 Task: Search one way flight ticket for 3 adults, 3 children in business from Belleville: Midamerica St. Louis Airport/scott Air Force Base to Jackson: Jackson Hole Airport on 5-2-2023. Choice of flights is Southwest. Number of bags: 1 checked bag. Price is upto 94000. Outbound departure time preference is 13:30.
Action: Mouse moved to (246, 311)
Screenshot: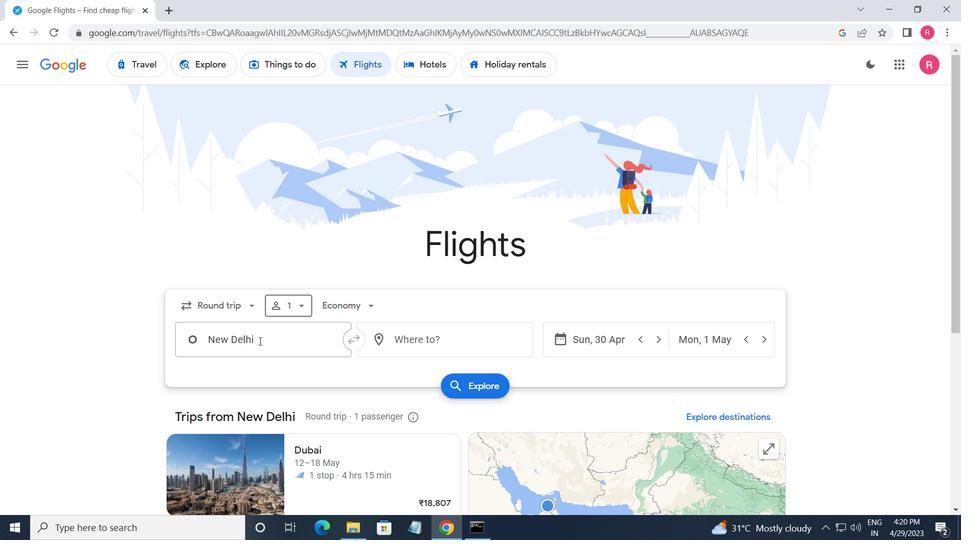 
Action: Mouse pressed left at (246, 311)
Screenshot: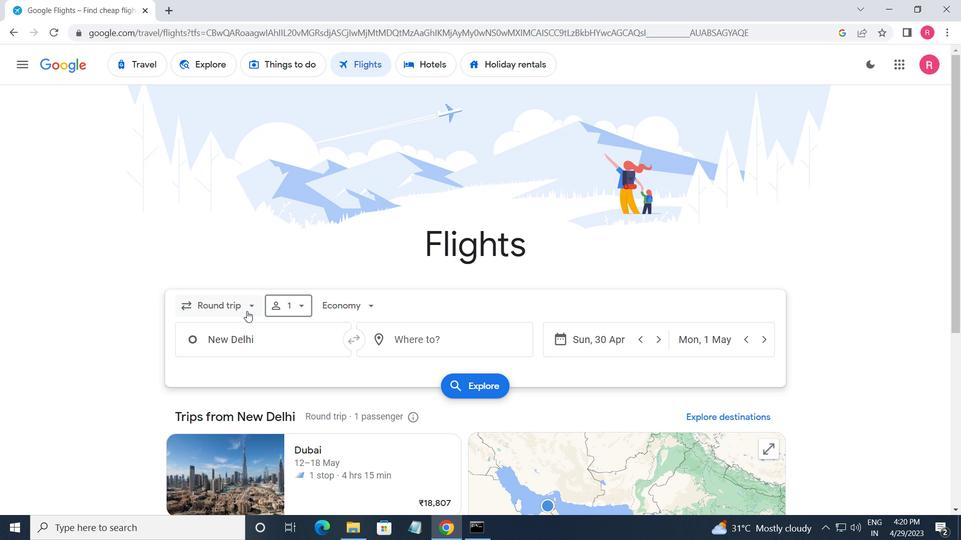 
Action: Mouse moved to (224, 370)
Screenshot: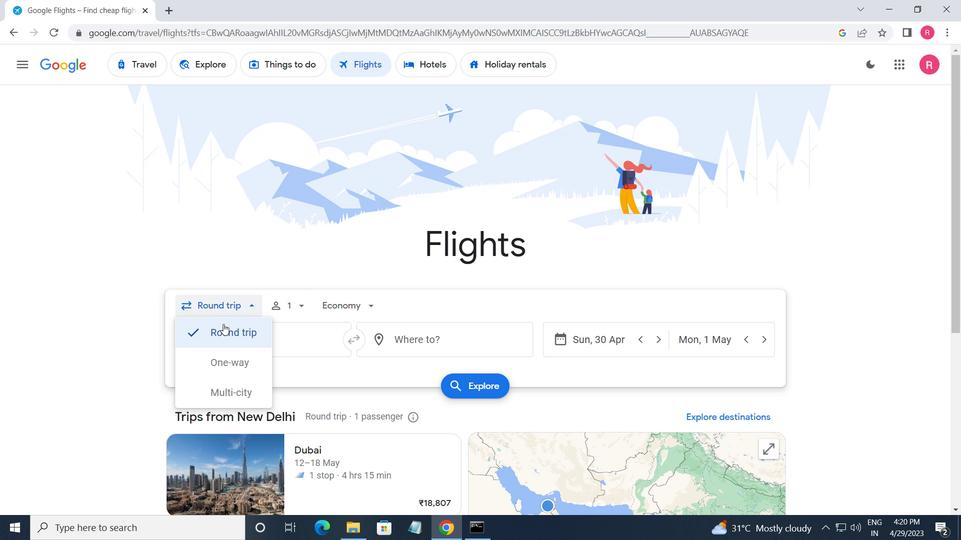 
Action: Mouse pressed left at (224, 370)
Screenshot: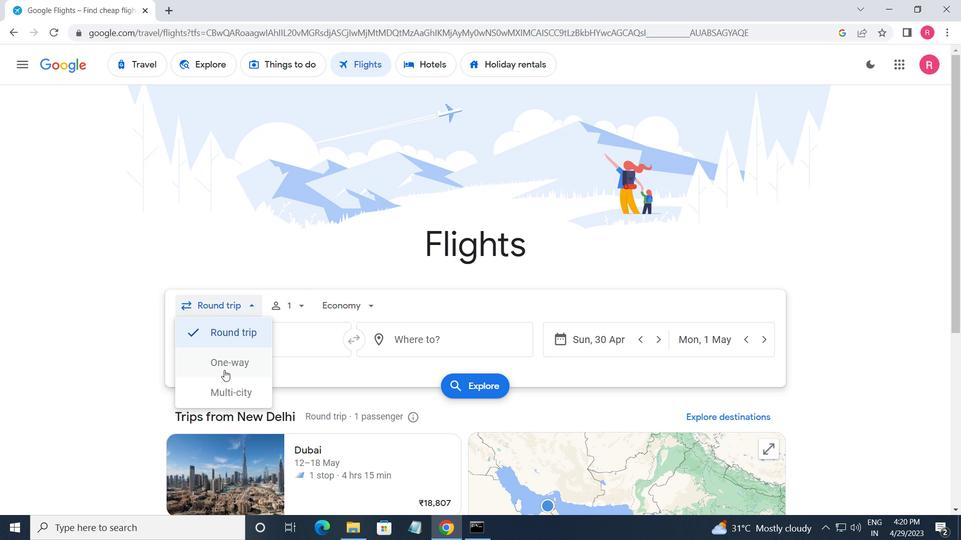 
Action: Mouse moved to (292, 310)
Screenshot: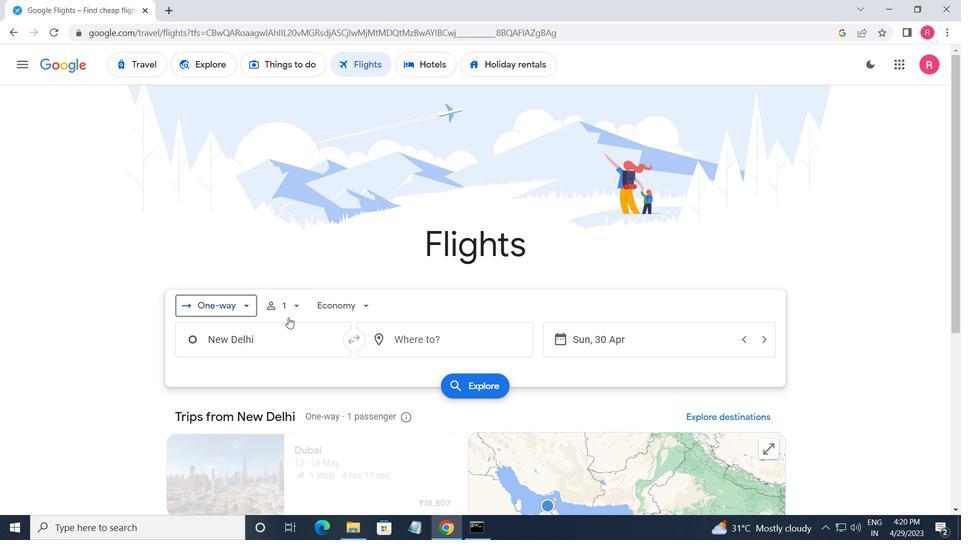 
Action: Mouse pressed left at (292, 310)
Screenshot: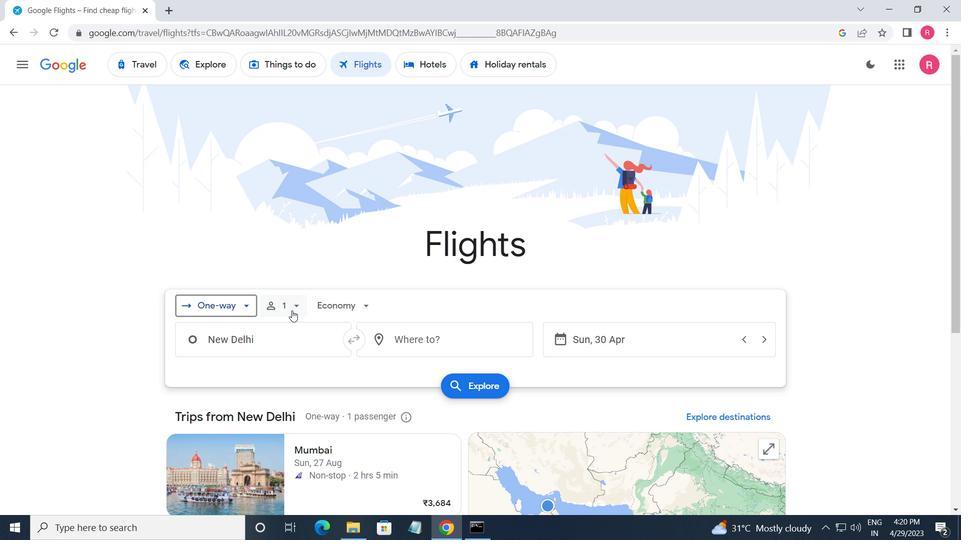 
Action: Mouse moved to (384, 341)
Screenshot: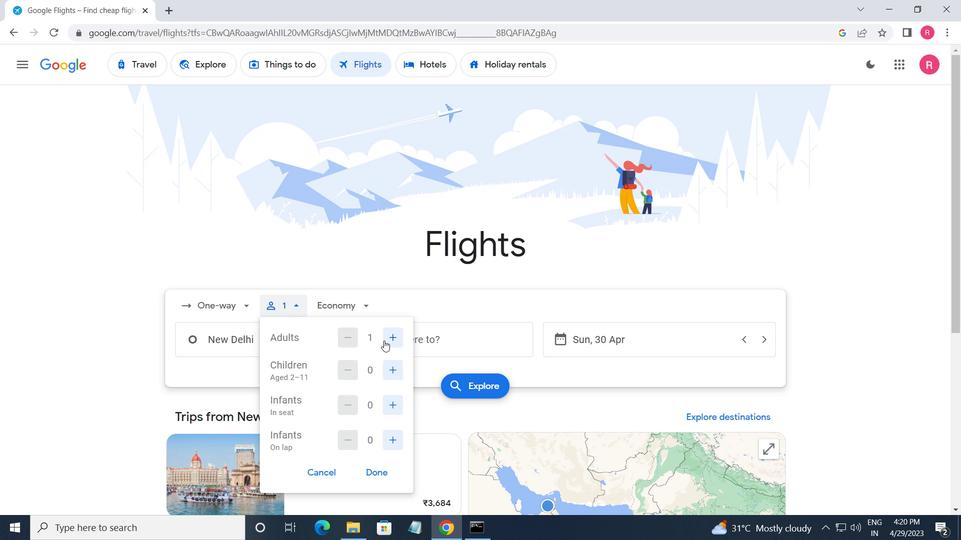 
Action: Mouse pressed left at (384, 341)
Screenshot: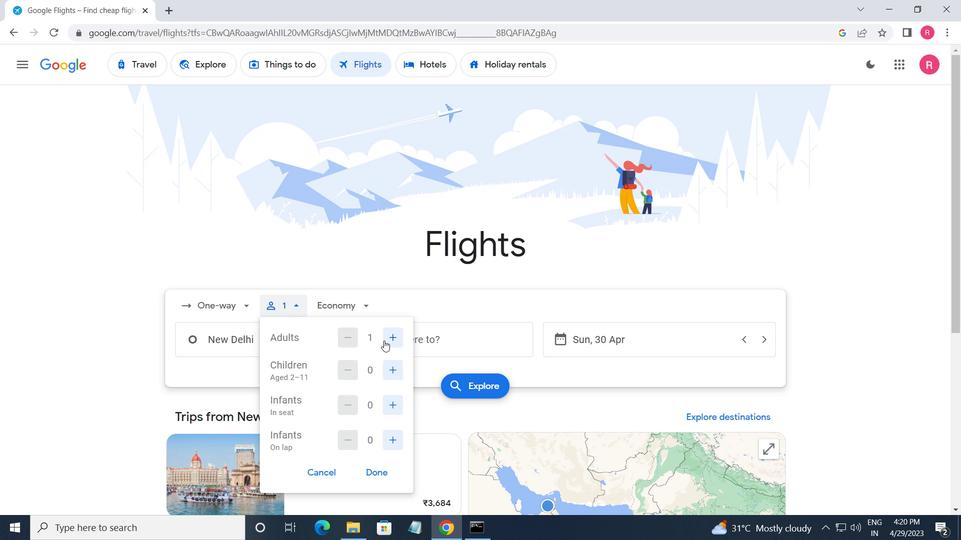 
Action: Mouse moved to (385, 341)
Screenshot: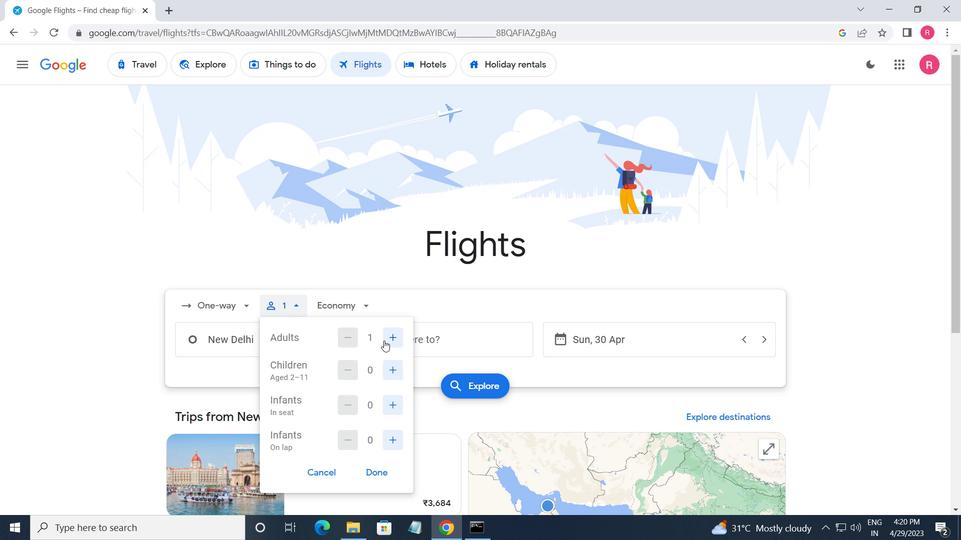 
Action: Mouse pressed left at (385, 341)
Screenshot: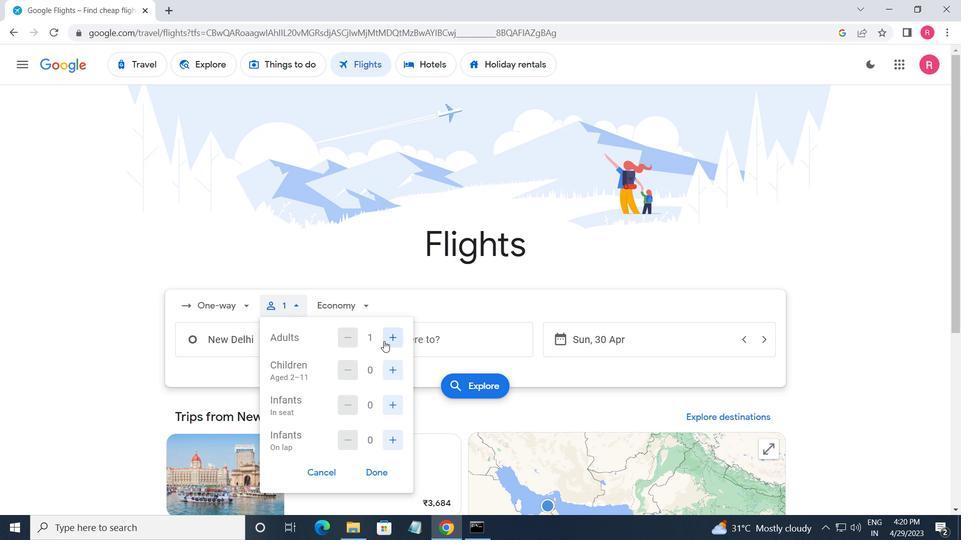 
Action: Mouse moved to (388, 368)
Screenshot: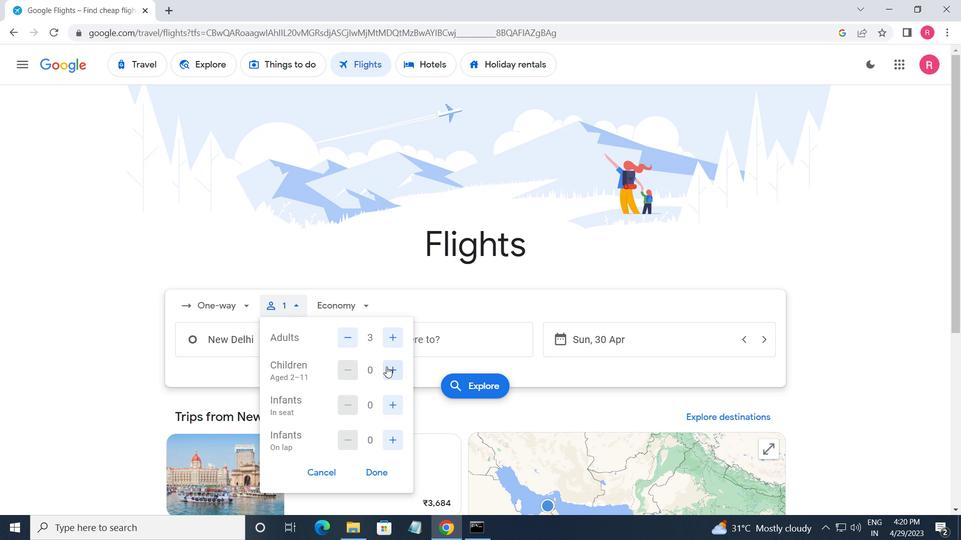 
Action: Mouse pressed left at (388, 368)
Screenshot: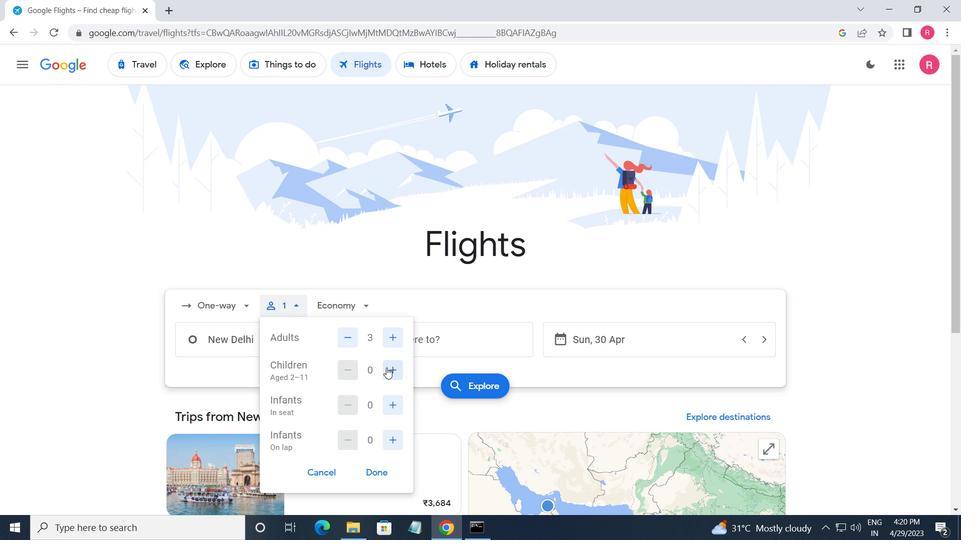 
Action: Mouse pressed left at (388, 368)
Screenshot: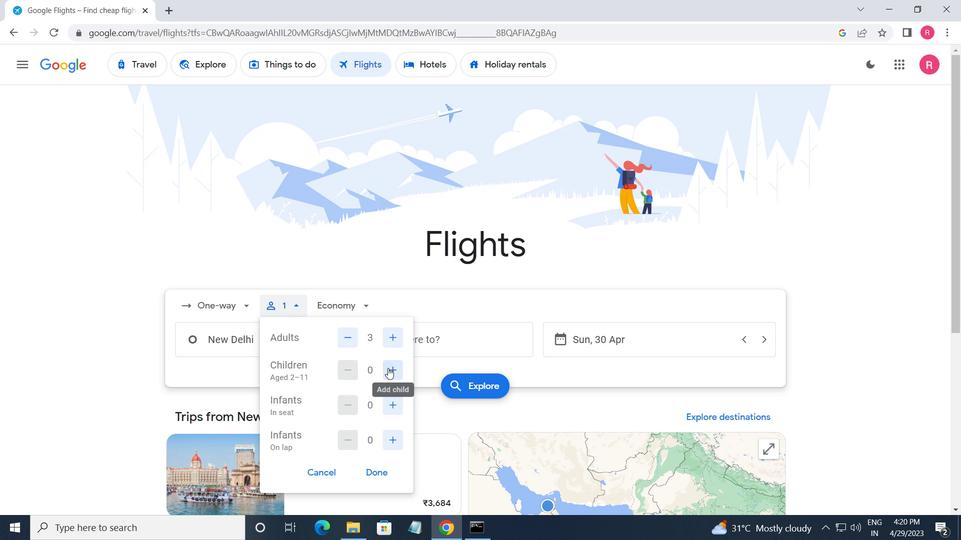 
Action: Mouse pressed left at (388, 368)
Screenshot: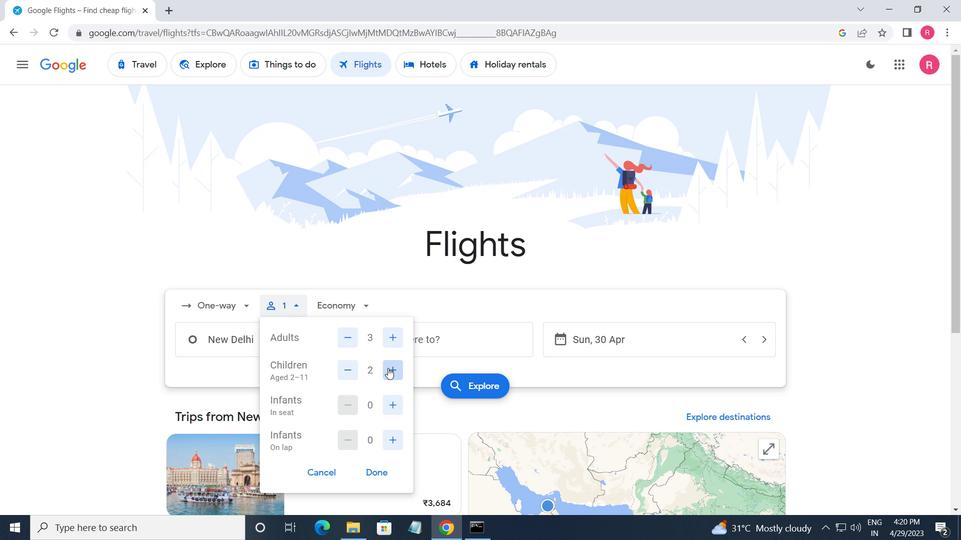 
Action: Mouse moved to (377, 475)
Screenshot: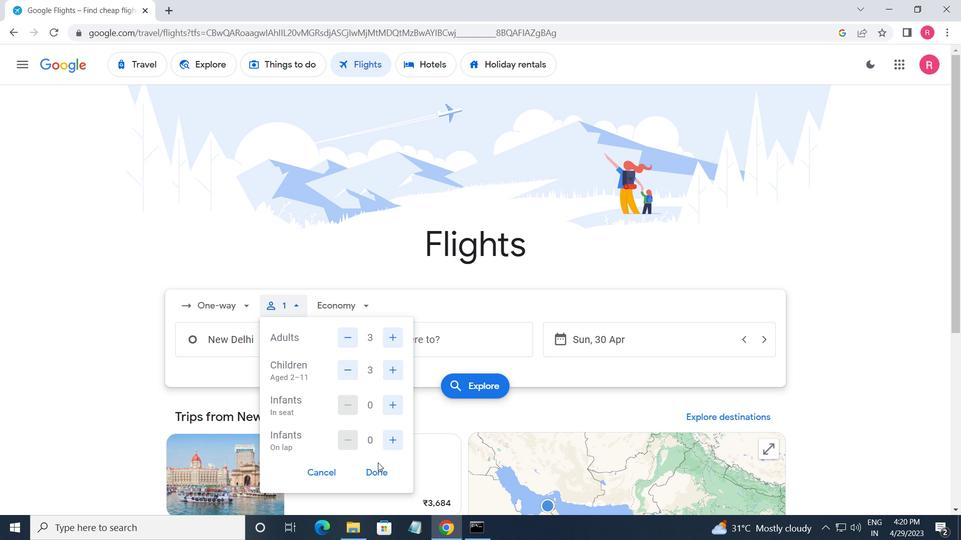 
Action: Mouse pressed left at (377, 475)
Screenshot: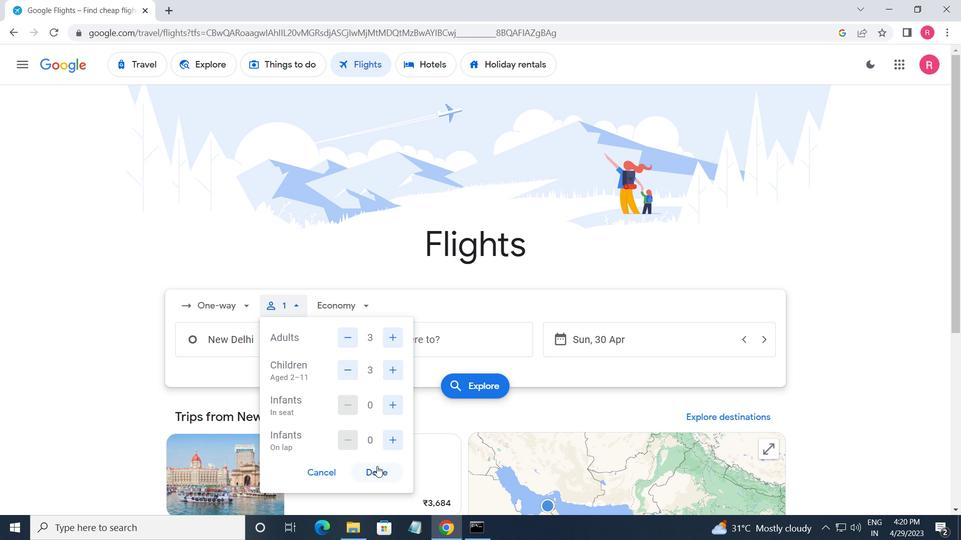
Action: Mouse moved to (353, 311)
Screenshot: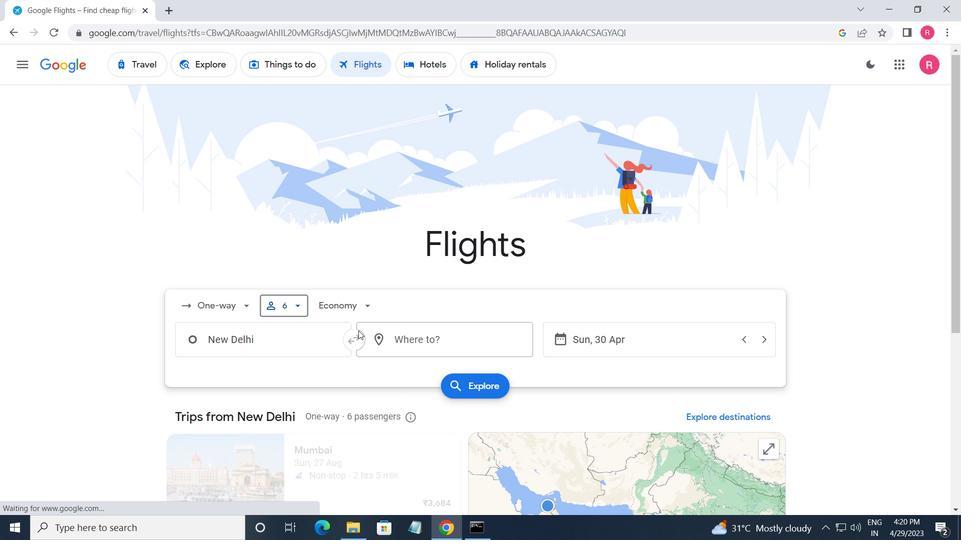 
Action: Mouse pressed left at (353, 311)
Screenshot: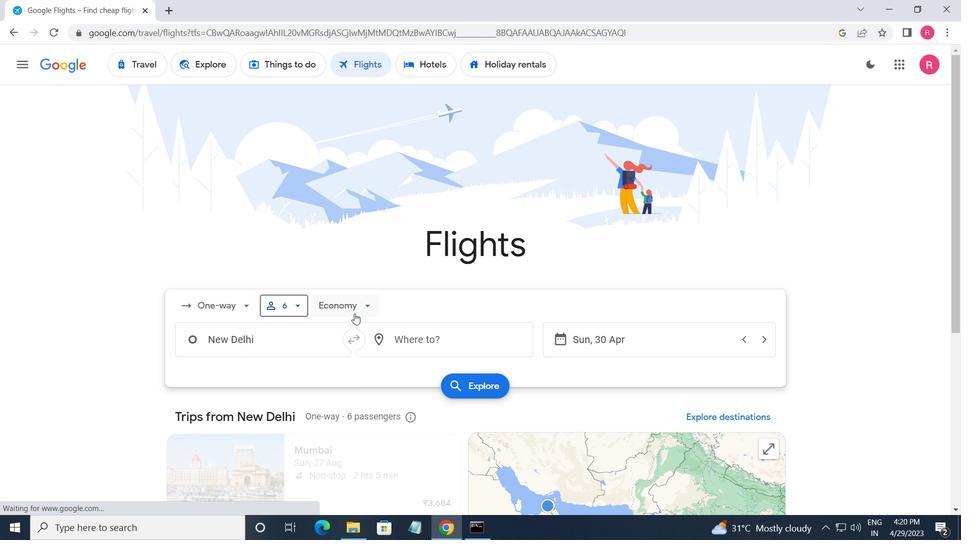 
Action: Mouse moved to (362, 399)
Screenshot: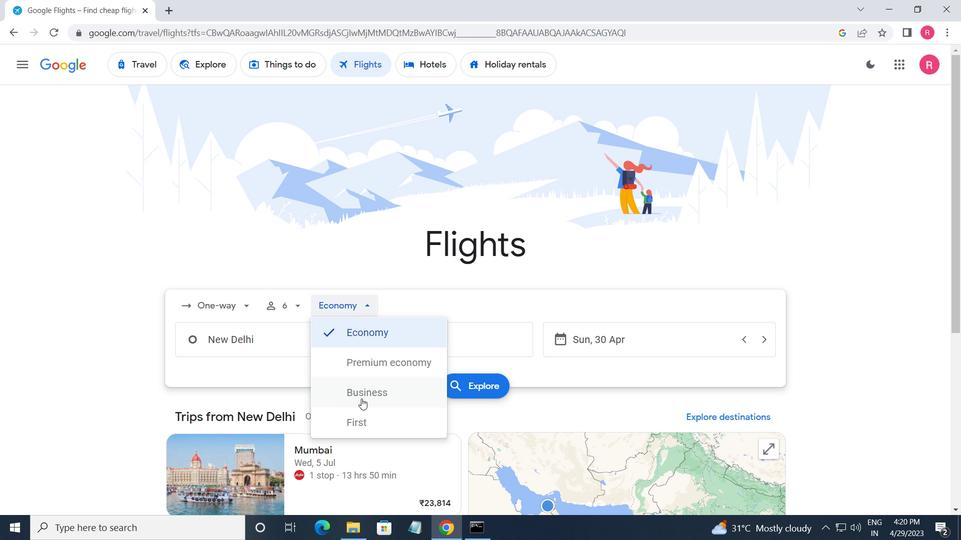 
Action: Mouse pressed left at (362, 399)
Screenshot: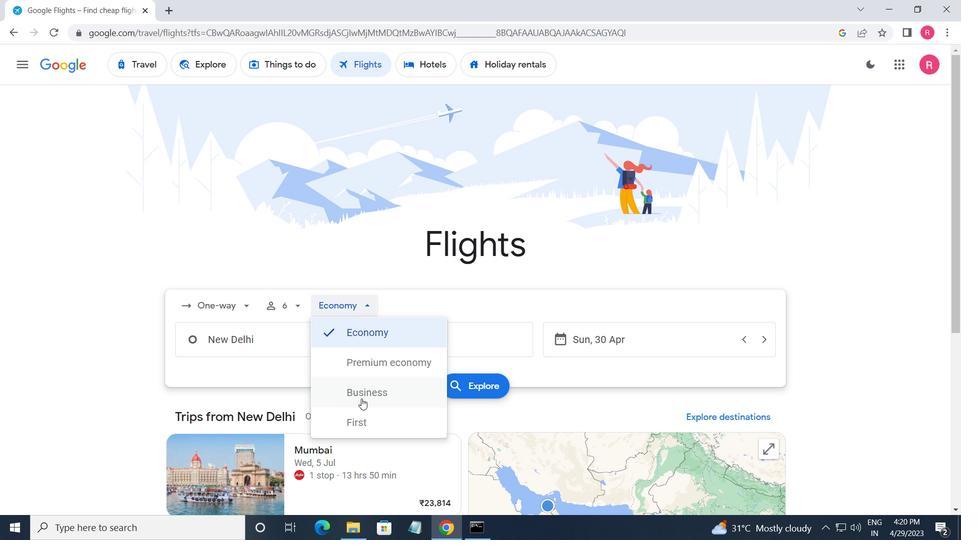 
Action: Mouse moved to (261, 343)
Screenshot: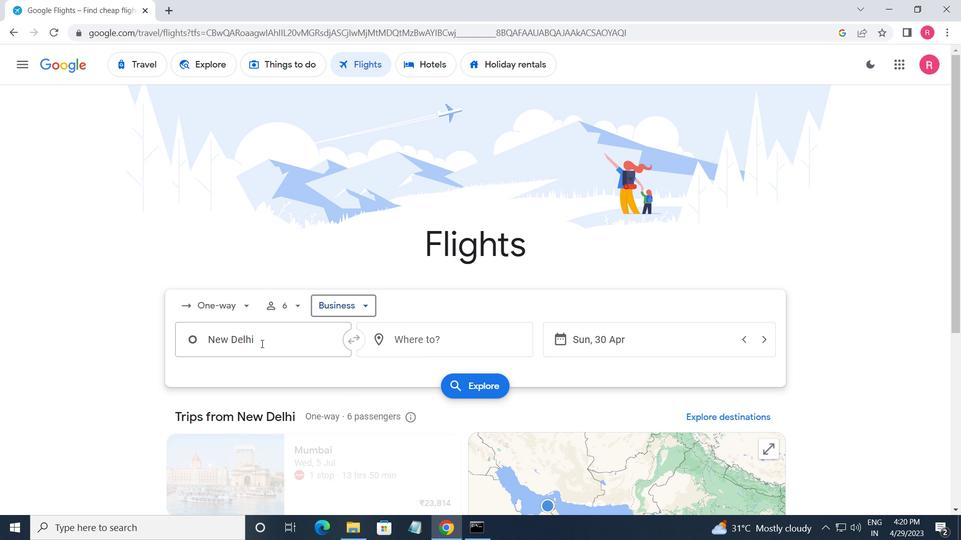 
Action: Mouse pressed left at (261, 343)
Screenshot: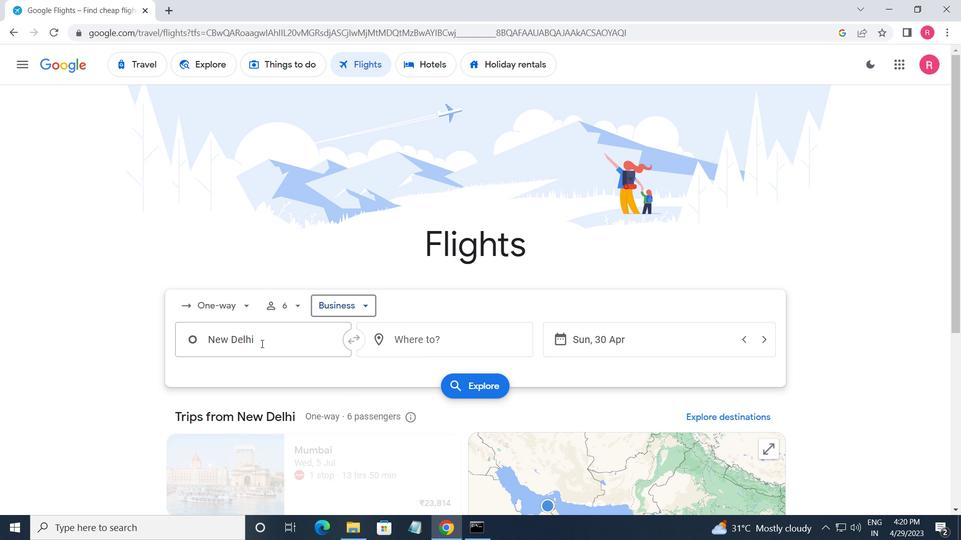 
Action: Key pressed <Key.shift_r>Mida
Screenshot: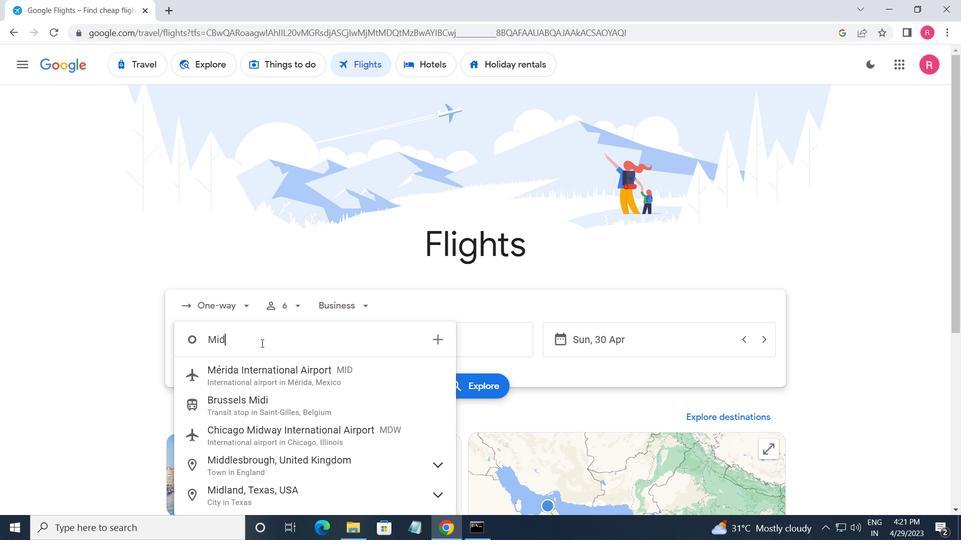 
Action: Mouse moved to (271, 385)
Screenshot: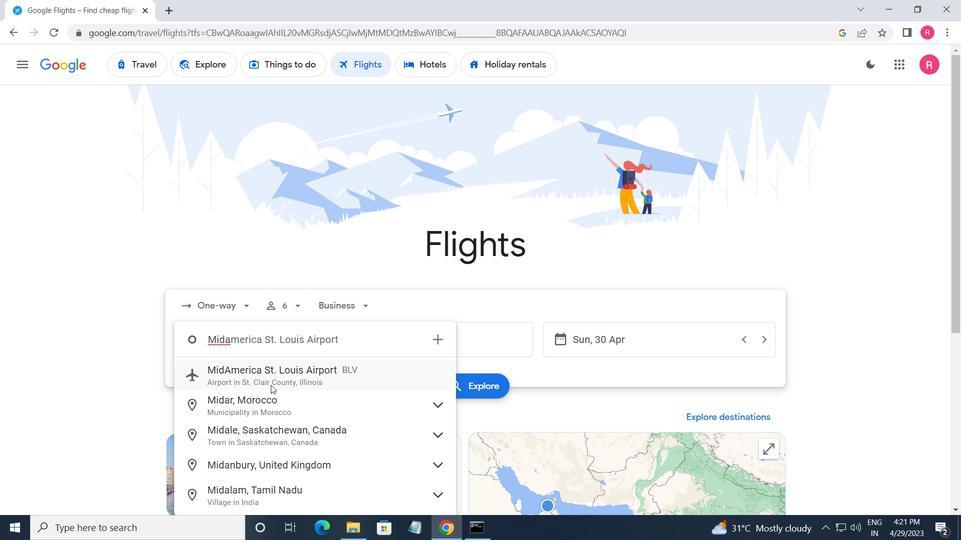 
Action: Mouse pressed left at (271, 385)
Screenshot: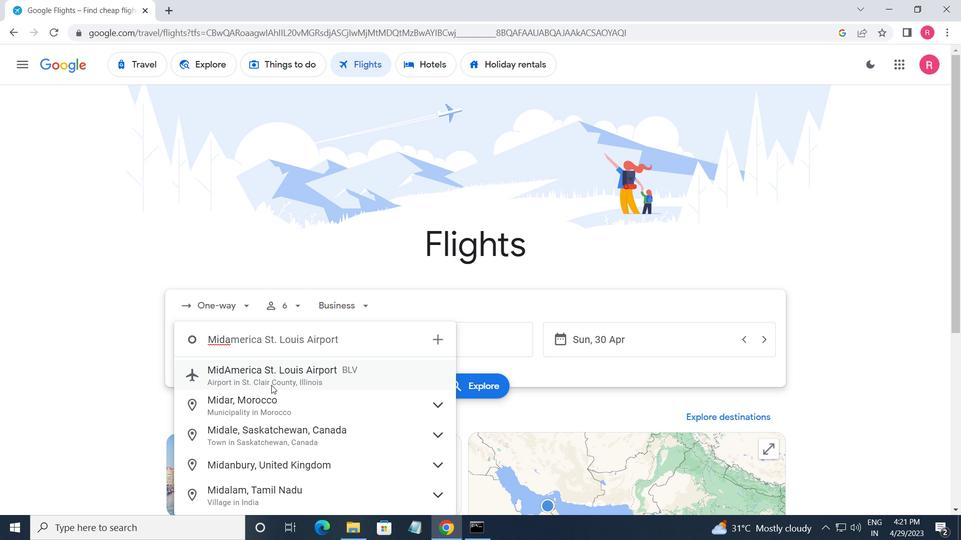 
Action: Mouse moved to (408, 321)
Screenshot: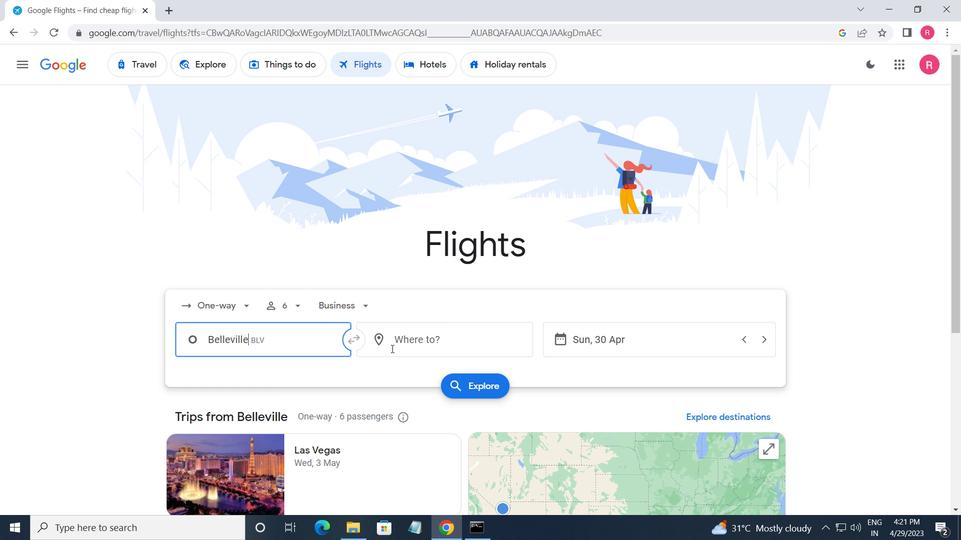
Action: Mouse pressed left at (408, 321)
Screenshot: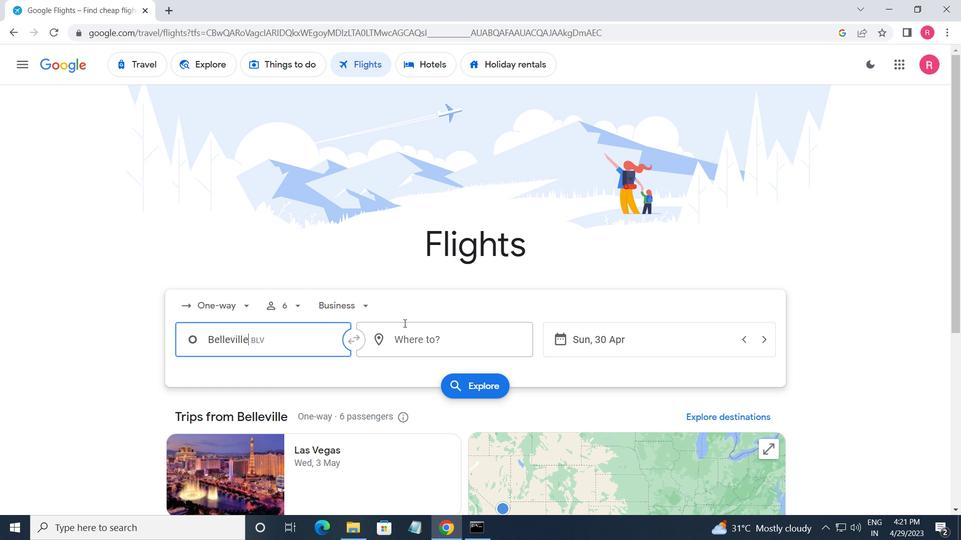 
Action: Mouse moved to (409, 337)
Screenshot: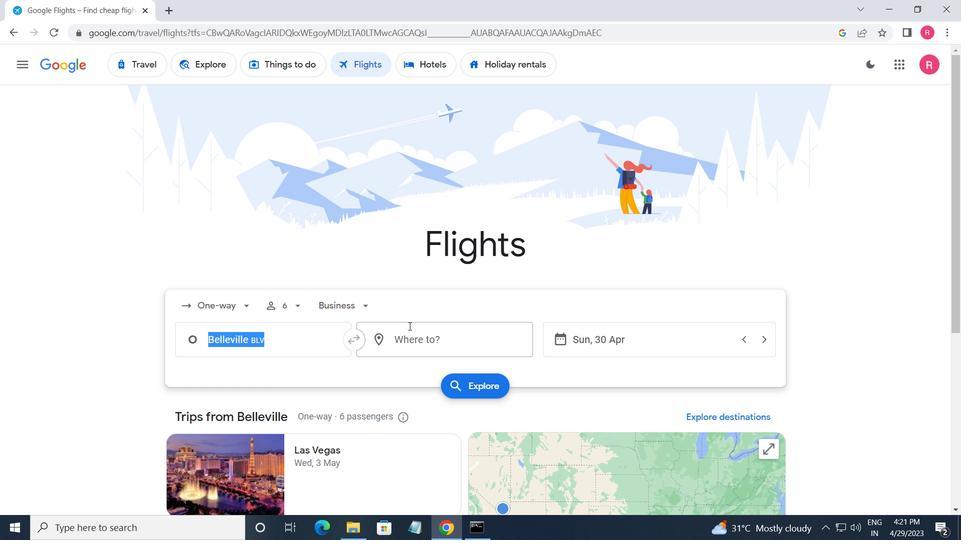 
Action: Mouse pressed left at (409, 337)
Screenshot: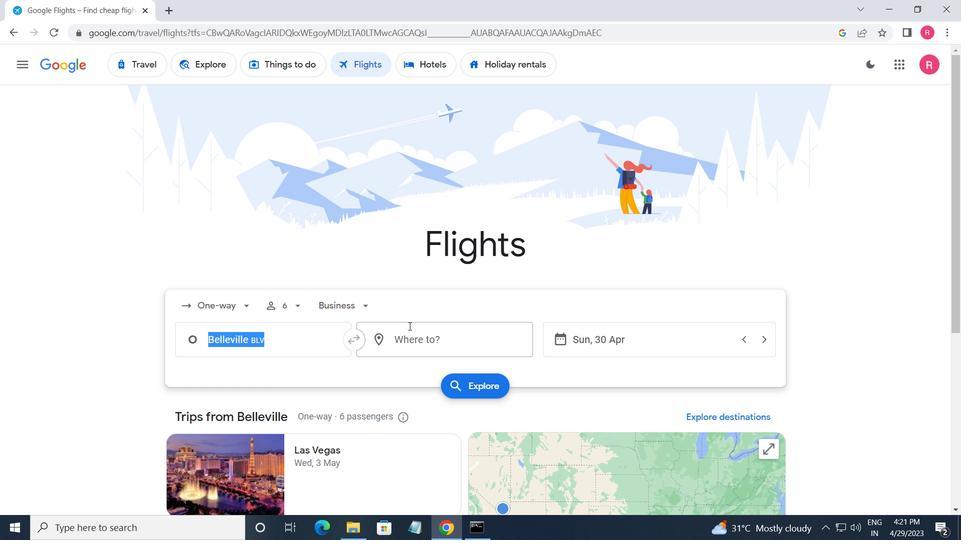 
Action: Mouse moved to (410, 462)
Screenshot: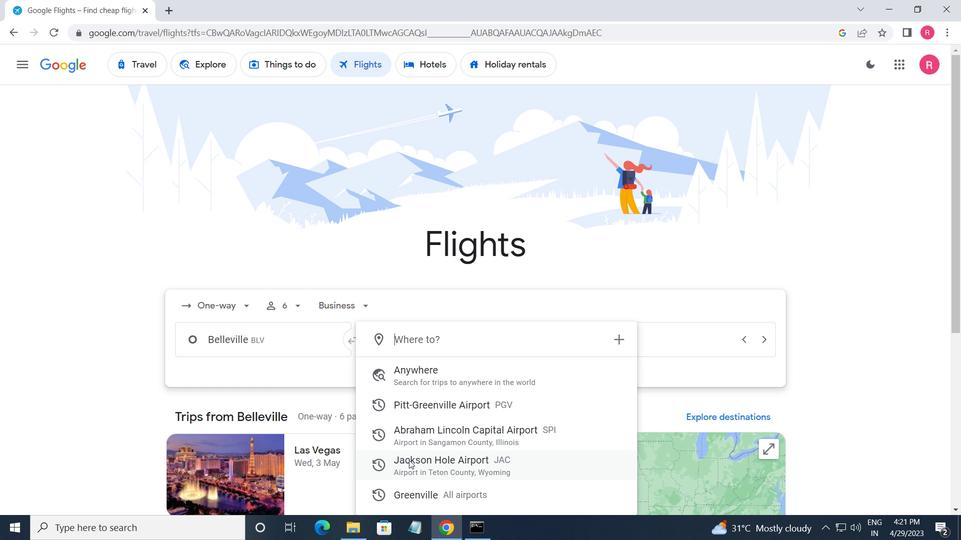 
Action: Mouse pressed left at (410, 462)
Screenshot: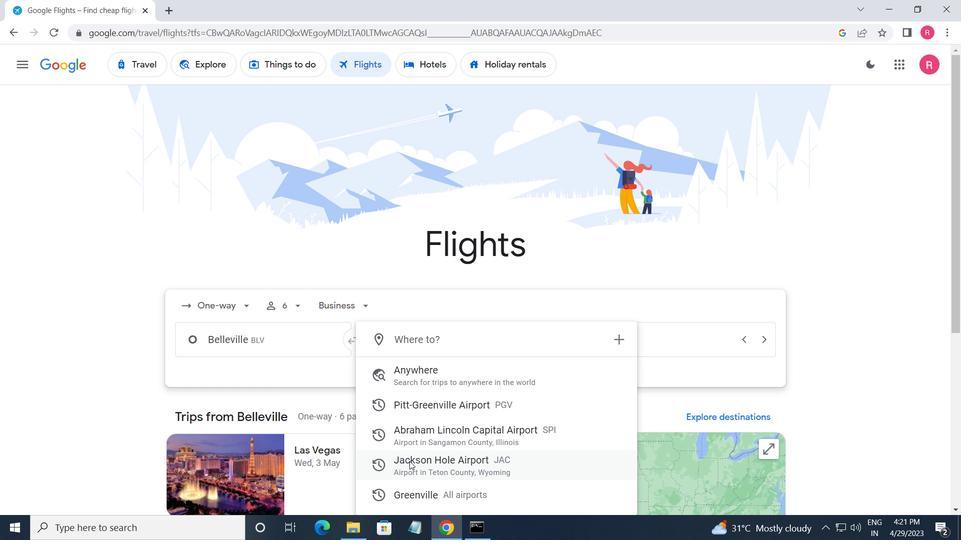 
Action: Mouse moved to (648, 344)
Screenshot: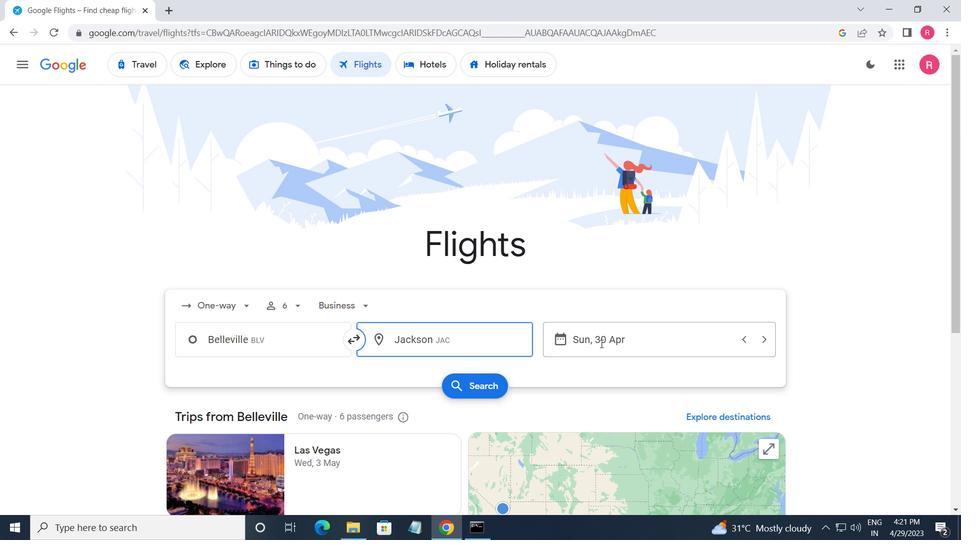 
Action: Mouse pressed left at (648, 344)
Screenshot: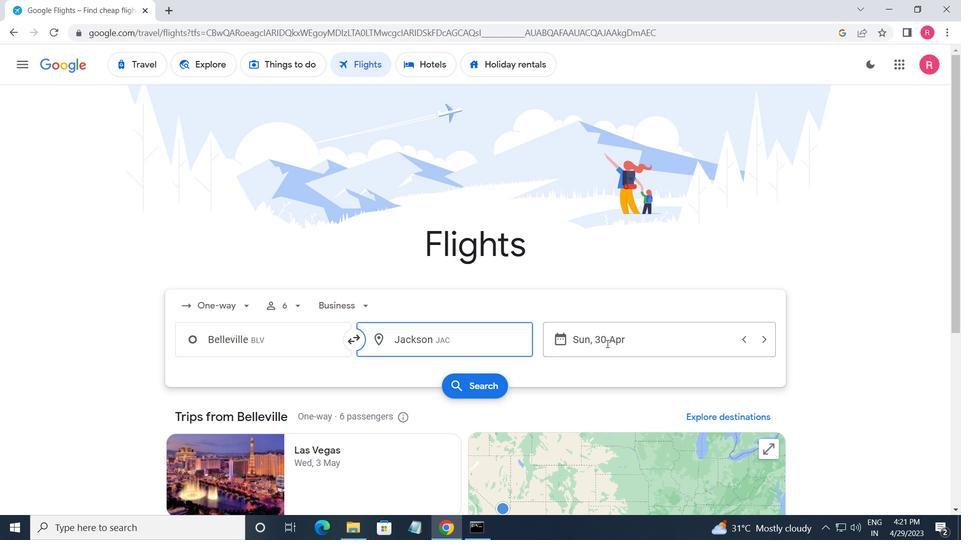 
Action: Mouse moved to (624, 286)
Screenshot: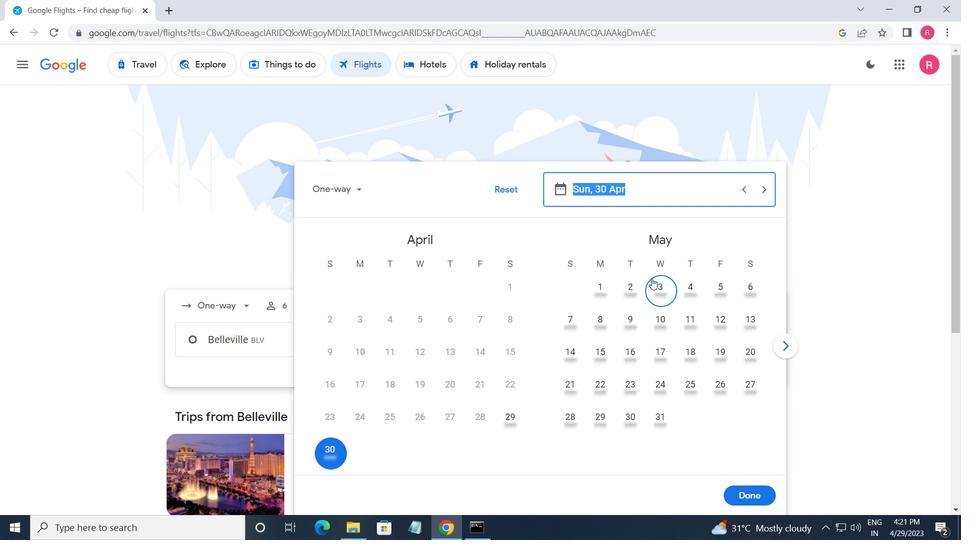 
Action: Mouse pressed left at (624, 286)
Screenshot: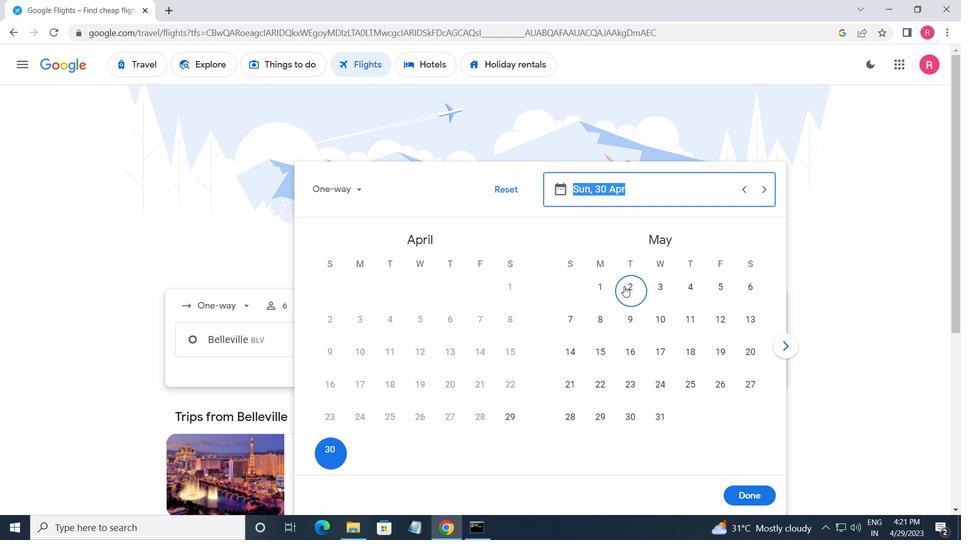 
Action: Mouse moved to (741, 494)
Screenshot: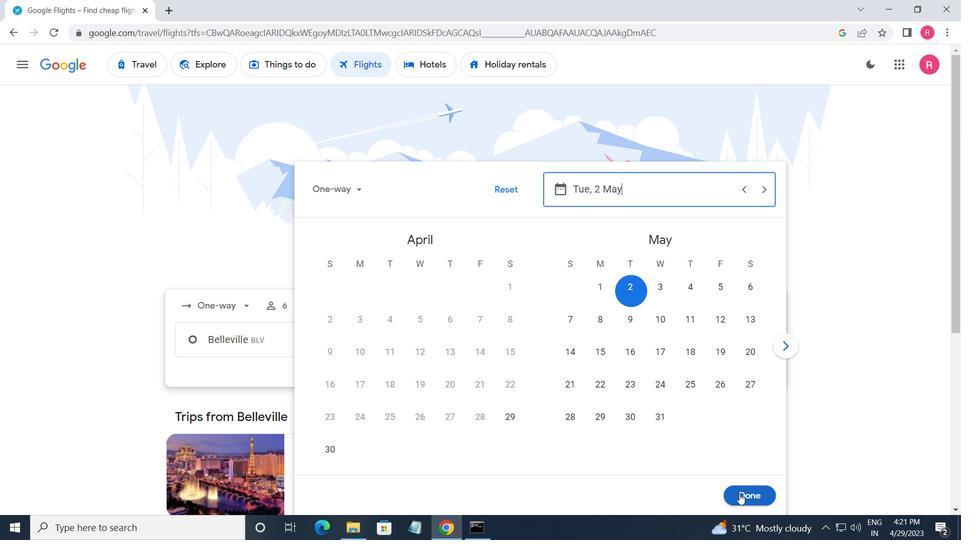 
Action: Mouse pressed left at (741, 494)
Screenshot: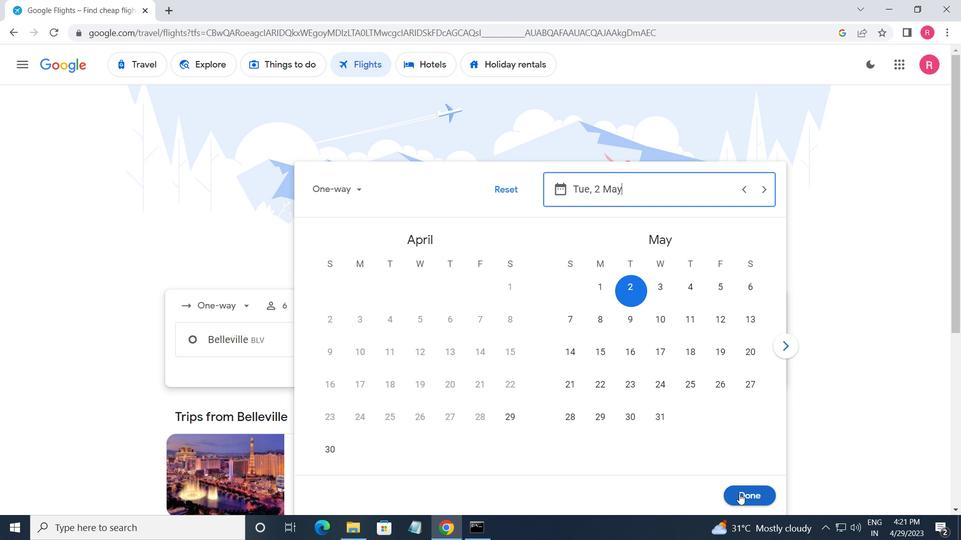 
Action: Mouse moved to (467, 392)
Screenshot: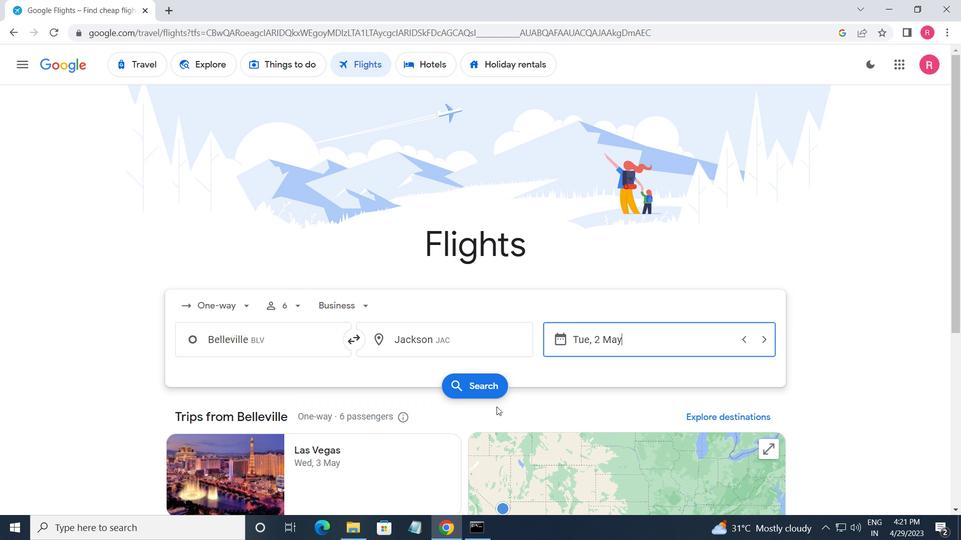 
Action: Mouse pressed left at (467, 392)
Screenshot: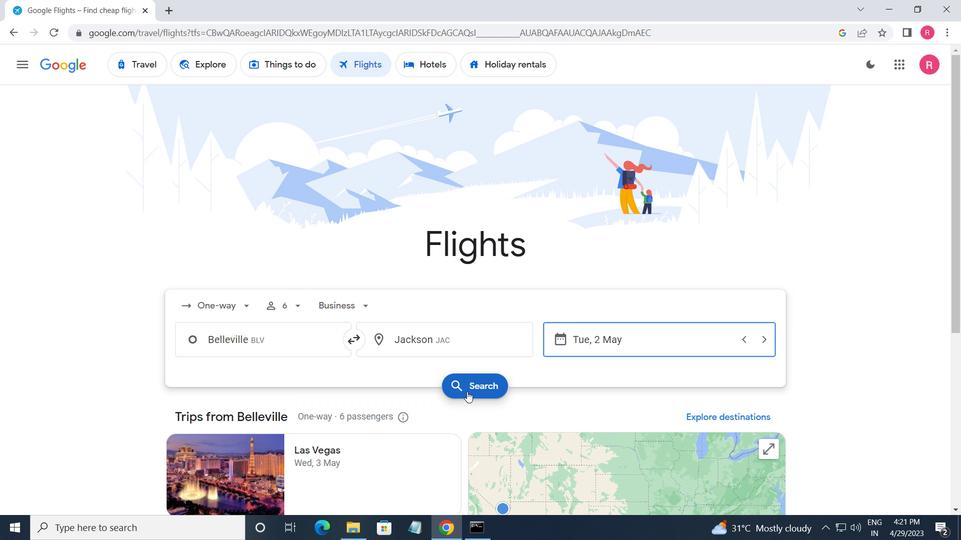 
Action: Mouse moved to (192, 182)
Screenshot: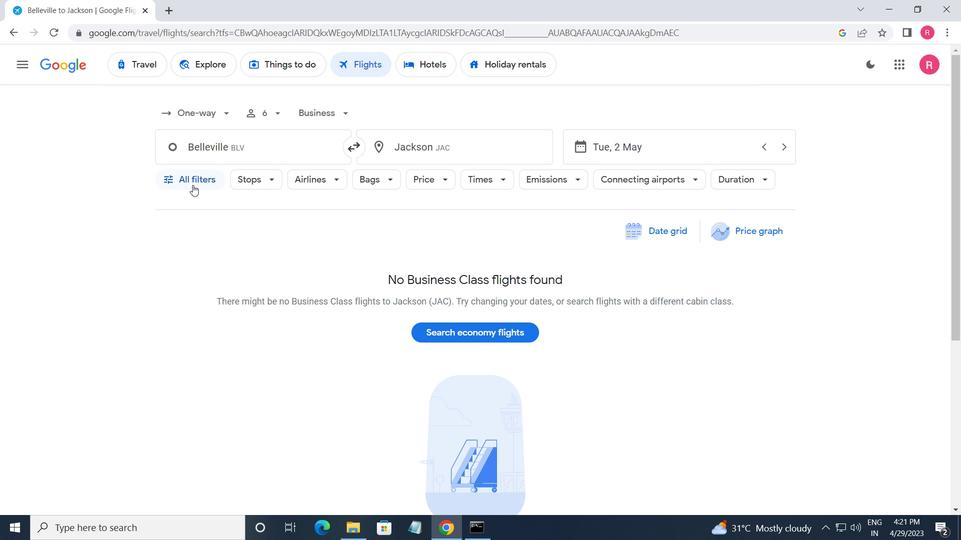 
Action: Mouse pressed left at (192, 182)
Screenshot: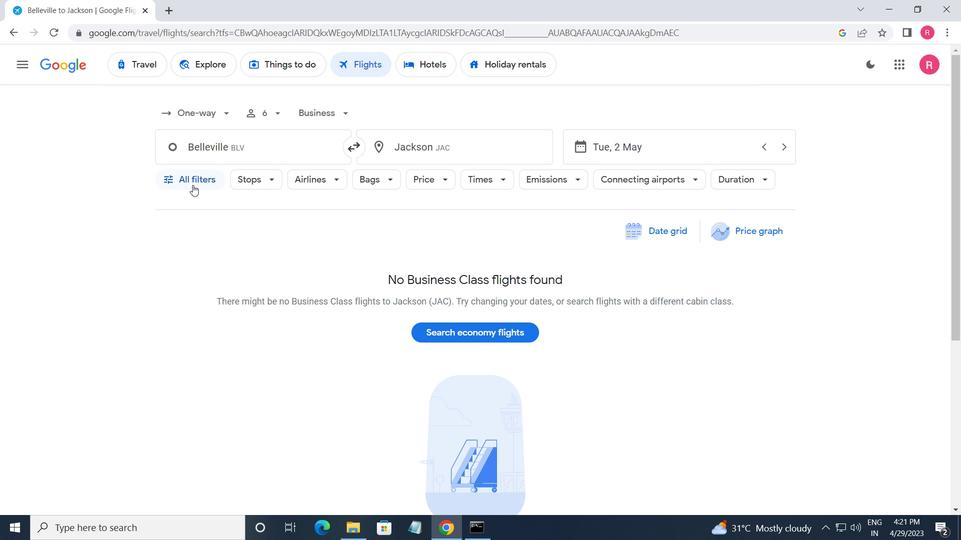
Action: Mouse moved to (230, 272)
Screenshot: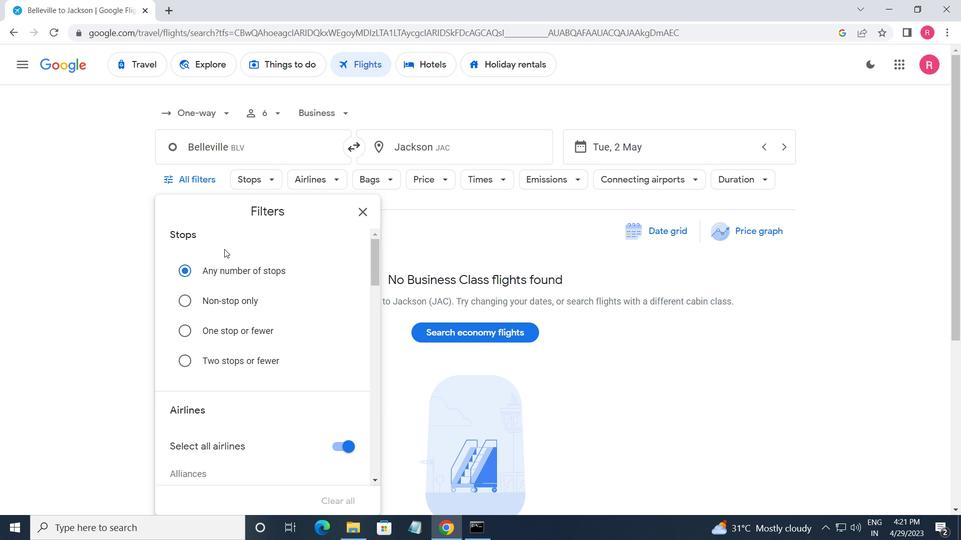 
Action: Mouse scrolled (230, 272) with delta (0, 0)
Screenshot: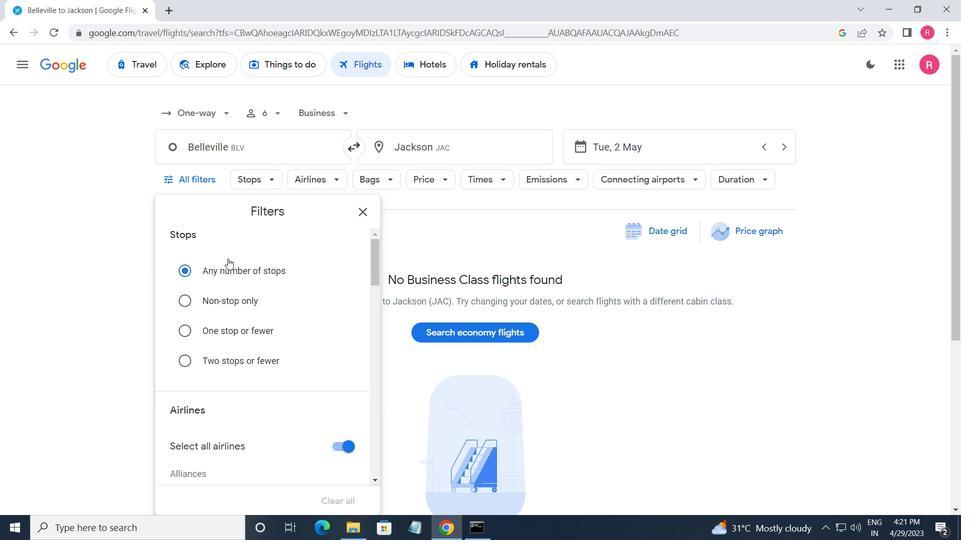 
Action: Mouse moved to (230, 273)
Screenshot: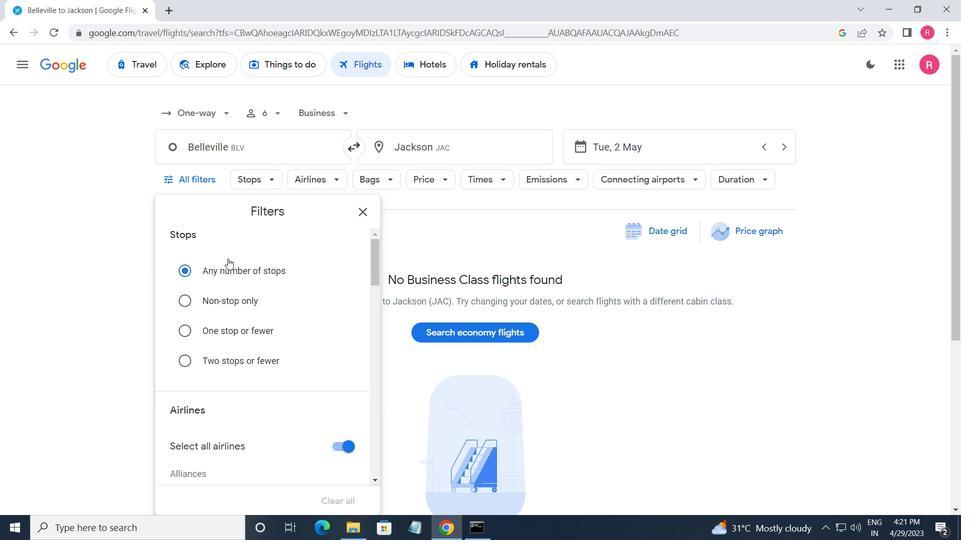 
Action: Mouse scrolled (230, 272) with delta (0, 0)
Screenshot: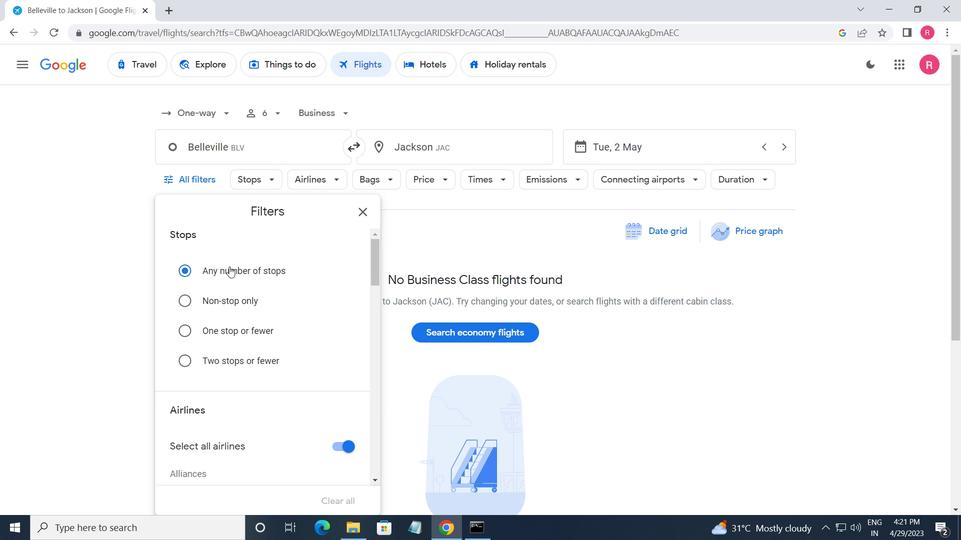 
Action: Mouse moved to (230, 273)
Screenshot: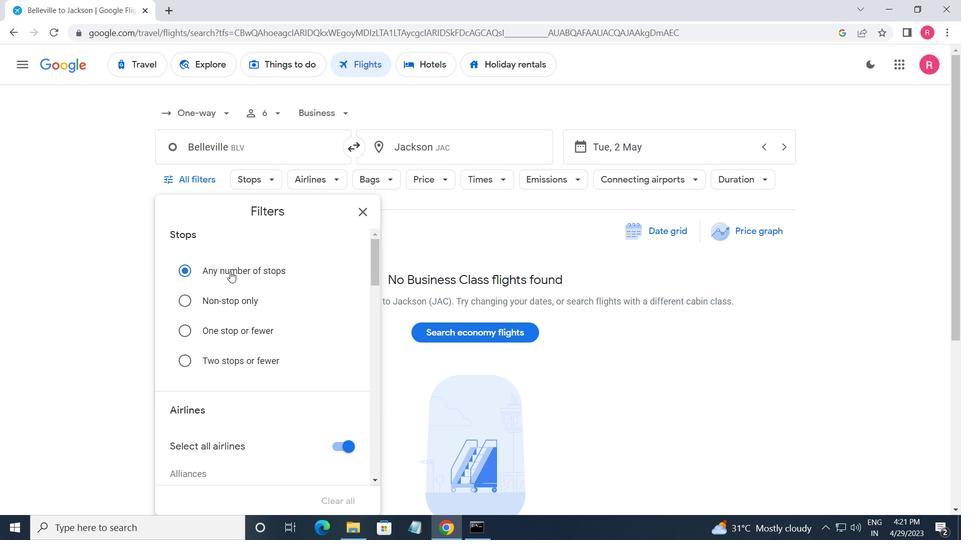 
Action: Mouse scrolled (230, 272) with delta (0, 0)
Screenshot: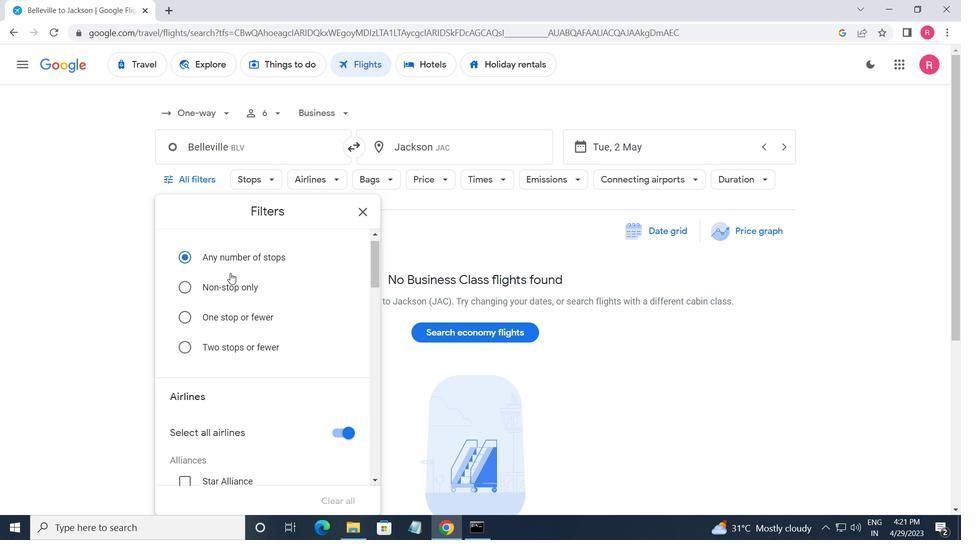 
Action: Mouse scrolled (230, 273) with delta (0, 0)
Screenshot: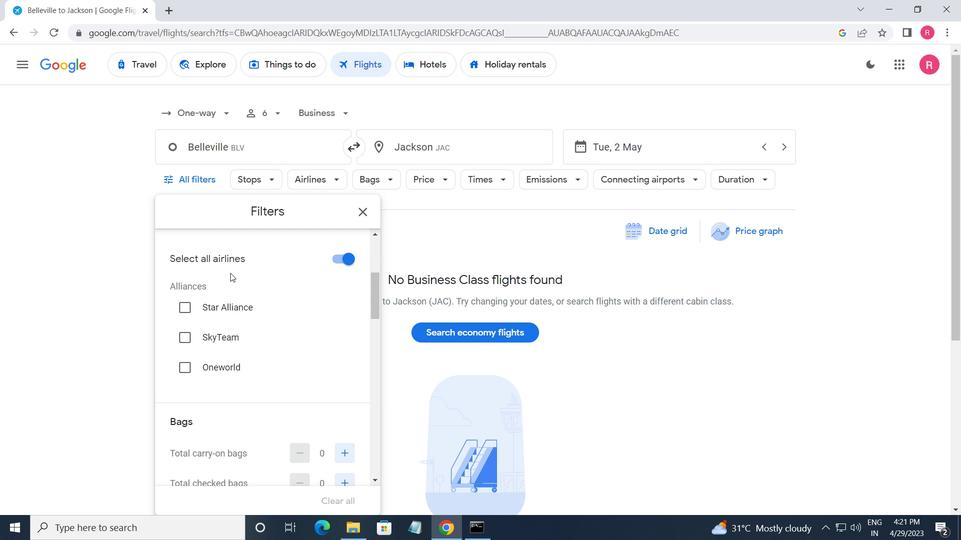 
Action: Mouse scrolled (230, 273) with delta (0, 0)
Screenshot: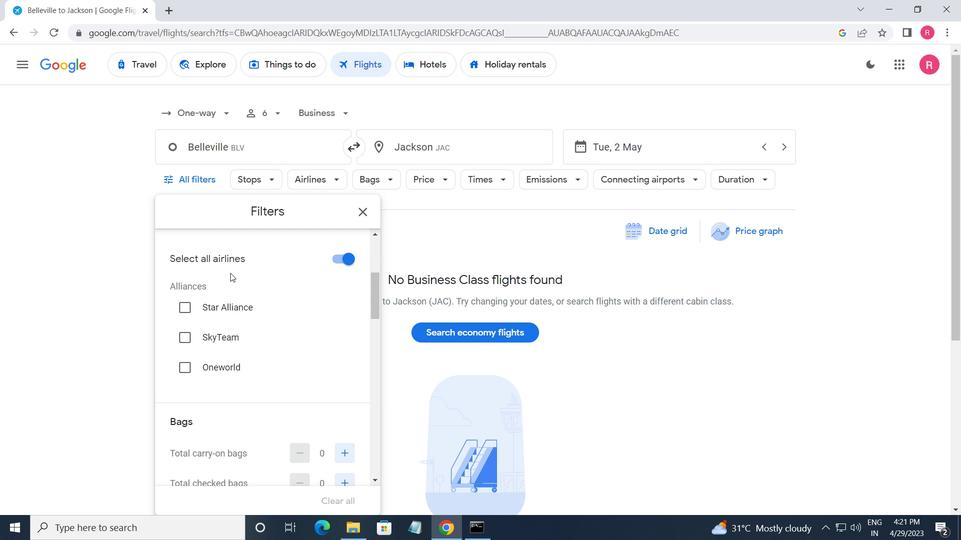 
Action: Mouse scrolled (230, 272) with delta (0, 0)
Screenshot: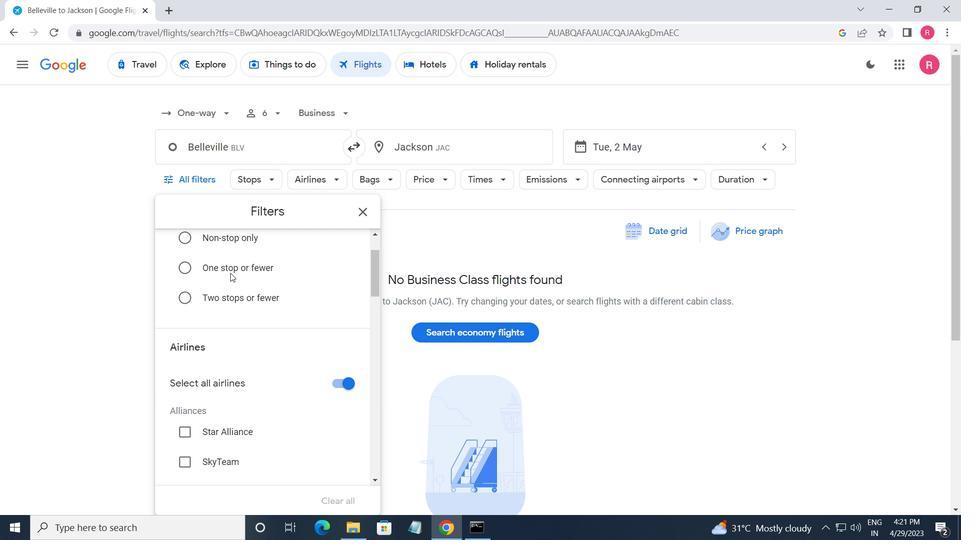 
Action: Mouse scrolled (230, 272) with delta (0, 0)
Screenshot: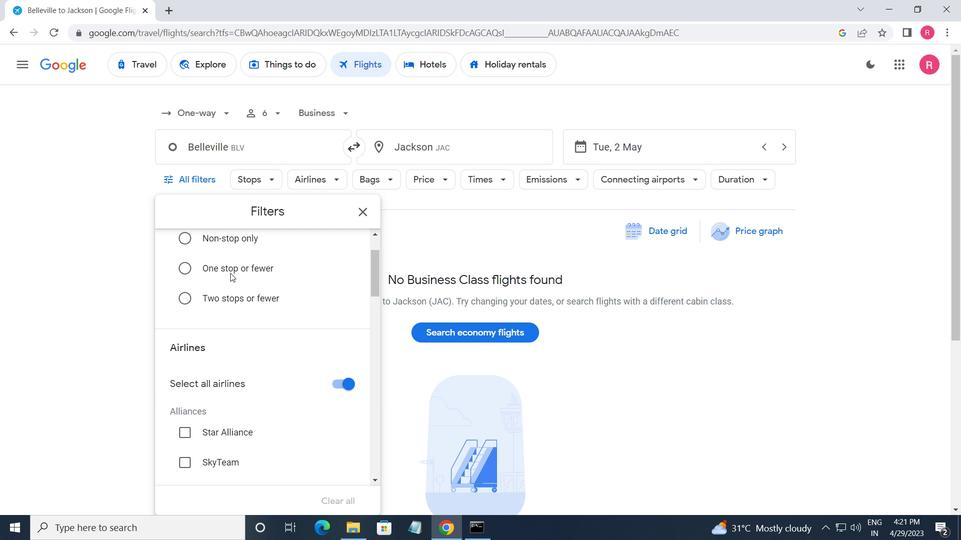 
Action: Mouse scrolled (230, 272) with delta (0, 0)
Screenshot: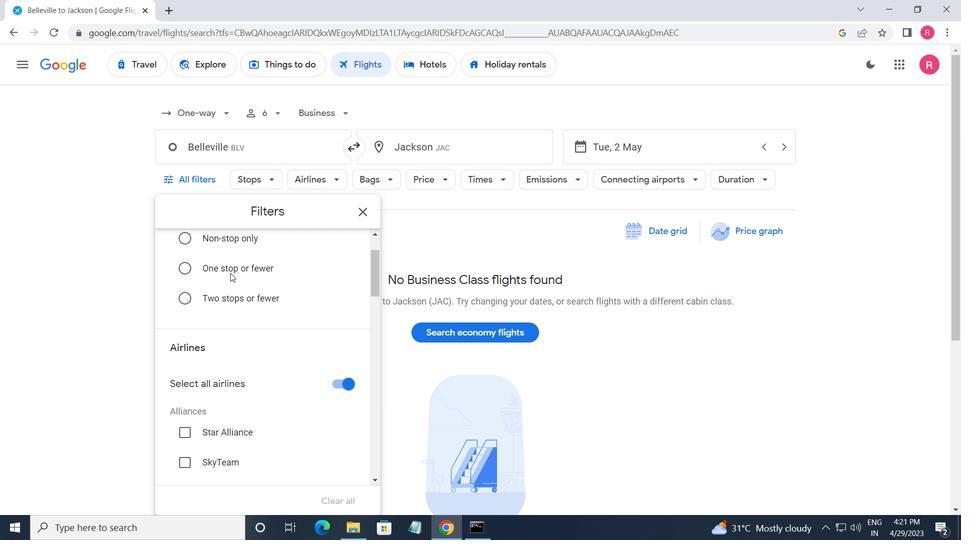 
Action: Mouse scrolled (230, 272) with delta (0, 0)
Screenshot: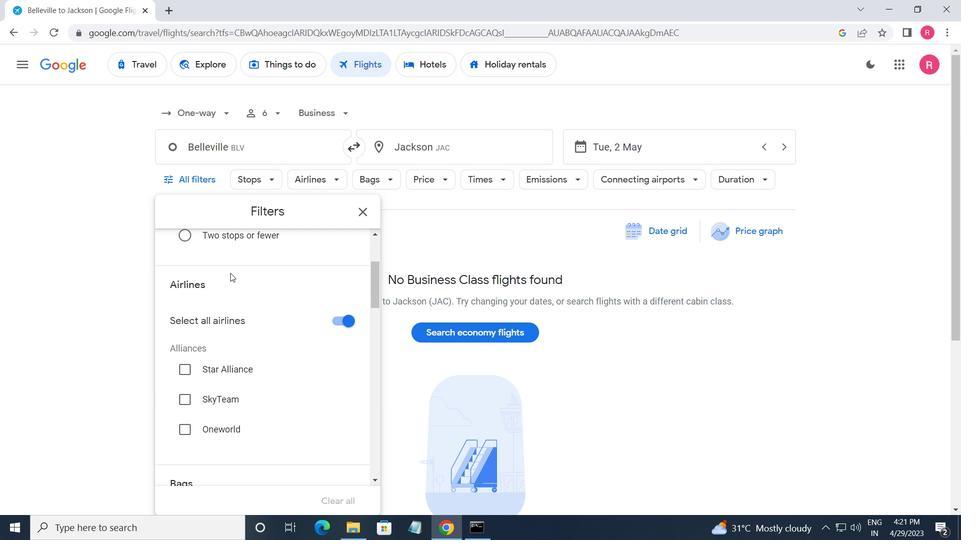 
Action: Mouse moved to (345, 363)
Screenshot: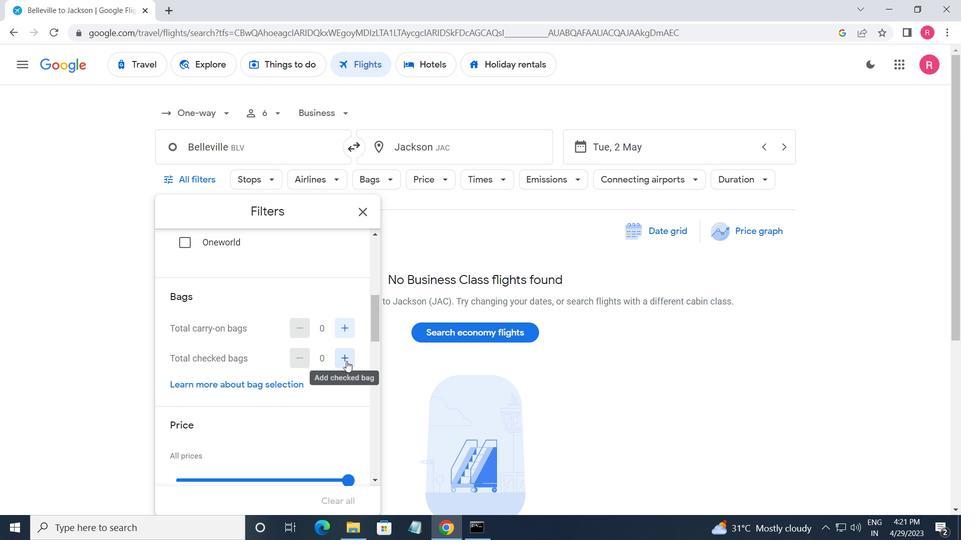 
Action: Mouse pressed left at (345, 363)
Screenshot: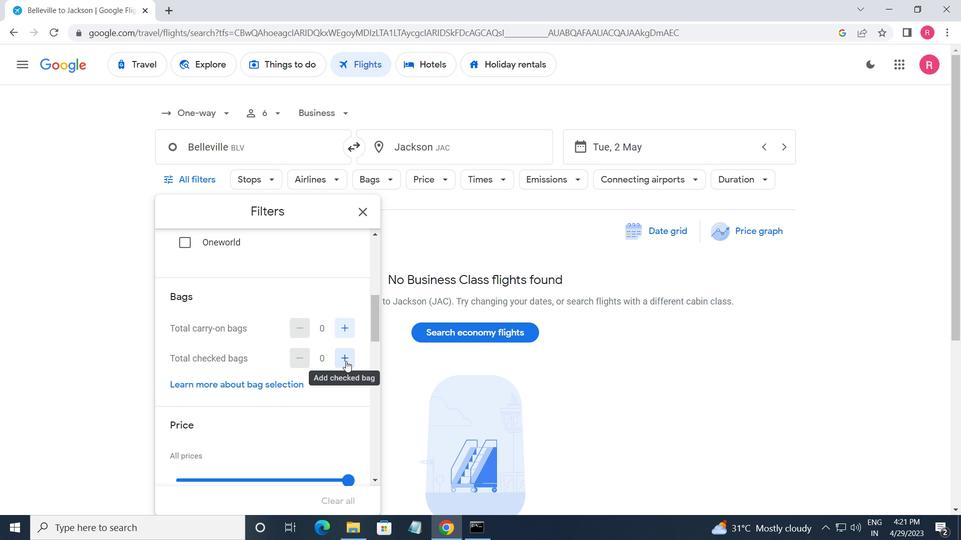
Action: Mouse moved to (342, 359)
Screenshot: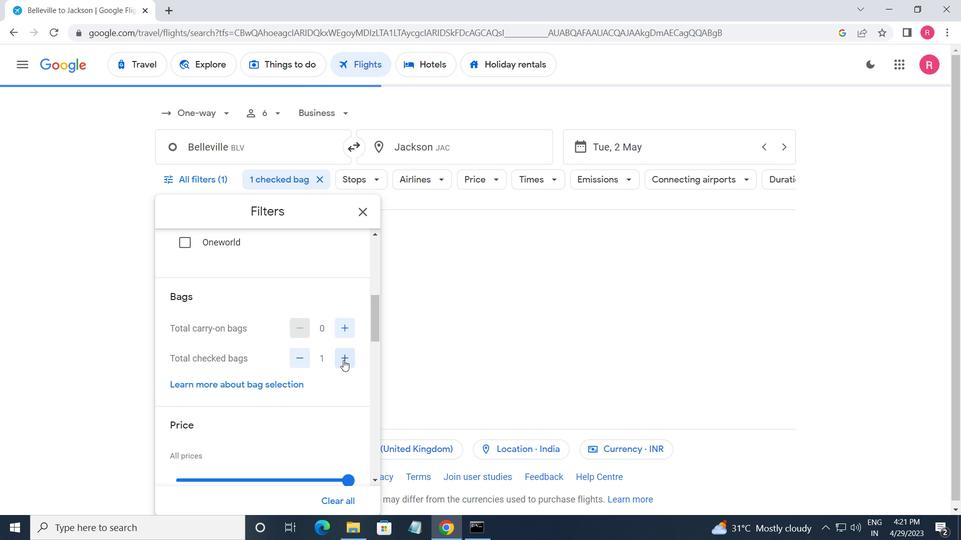 
Action: Mouse scrolled (342, 359) with delta (0, 0)
Screenshot: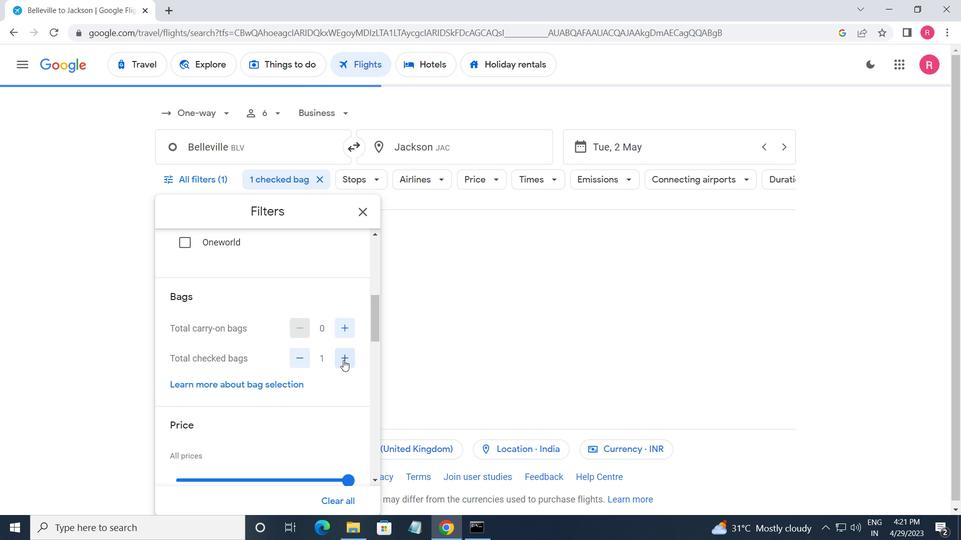 
Action: Mouse moved to (342, 359)
Screenshot: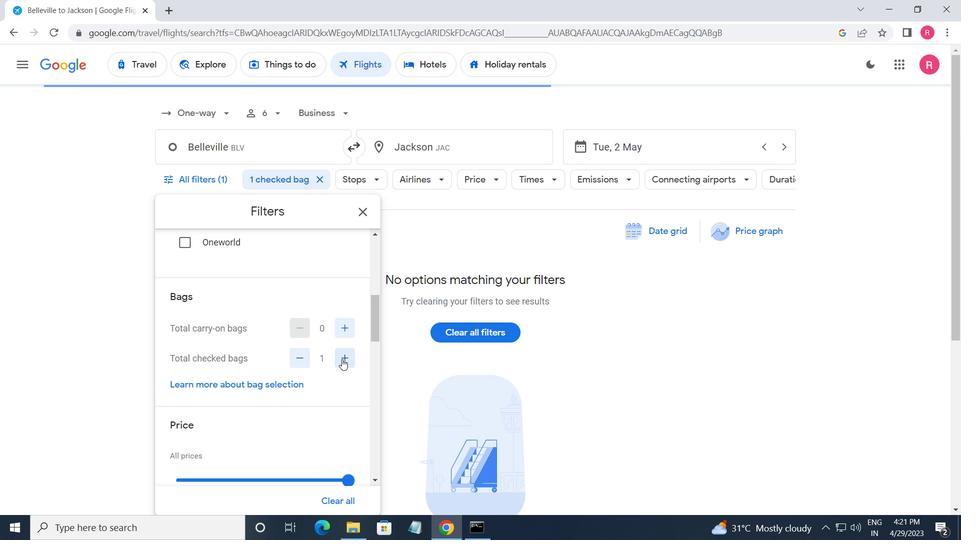 
Action: Mouse scrolled (342, 358) with delta (0, 0)
Screenshot: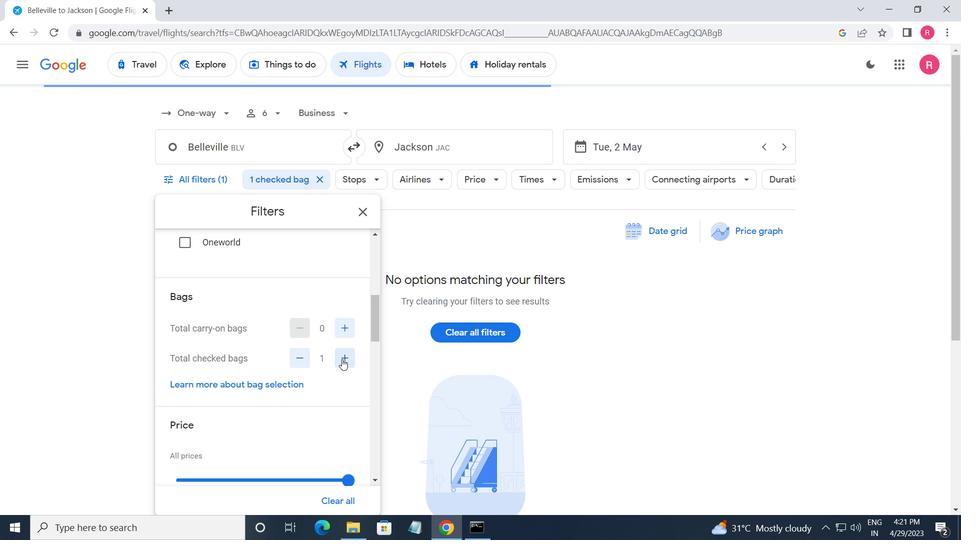 
Action: Mouse moved to (335, 353)
Screenshot: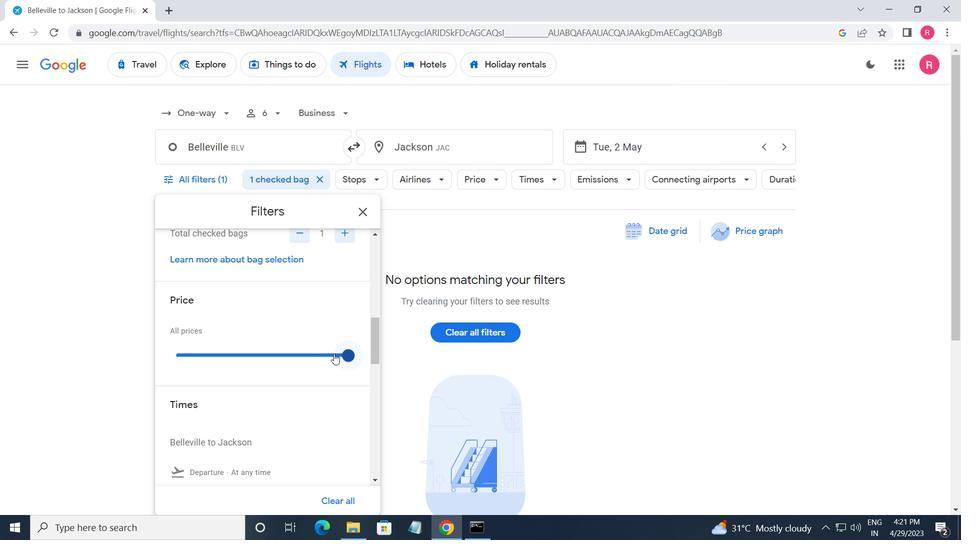 
Action: Mouse pressed left at (335, 353)
Screenshot: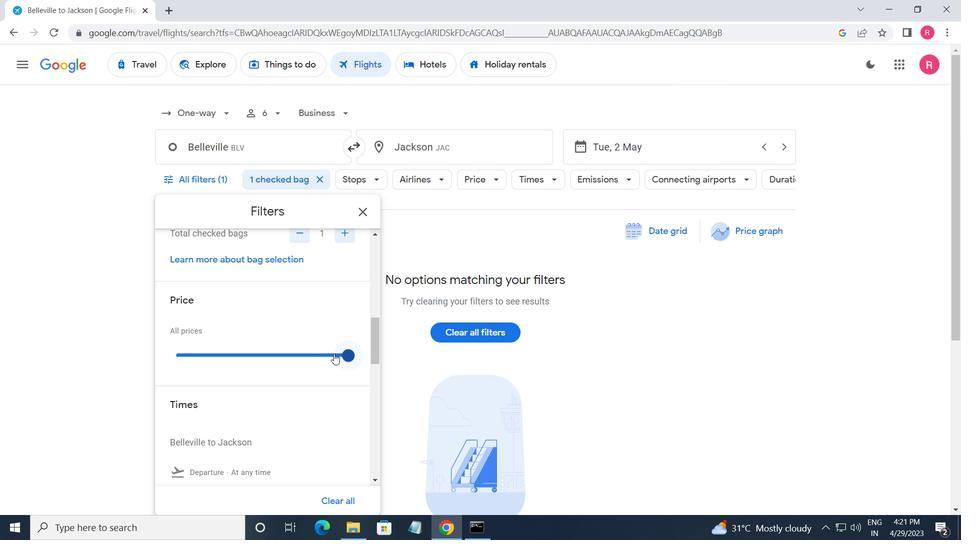 
Action: Mouse moved to (353, 355)
Screenshot: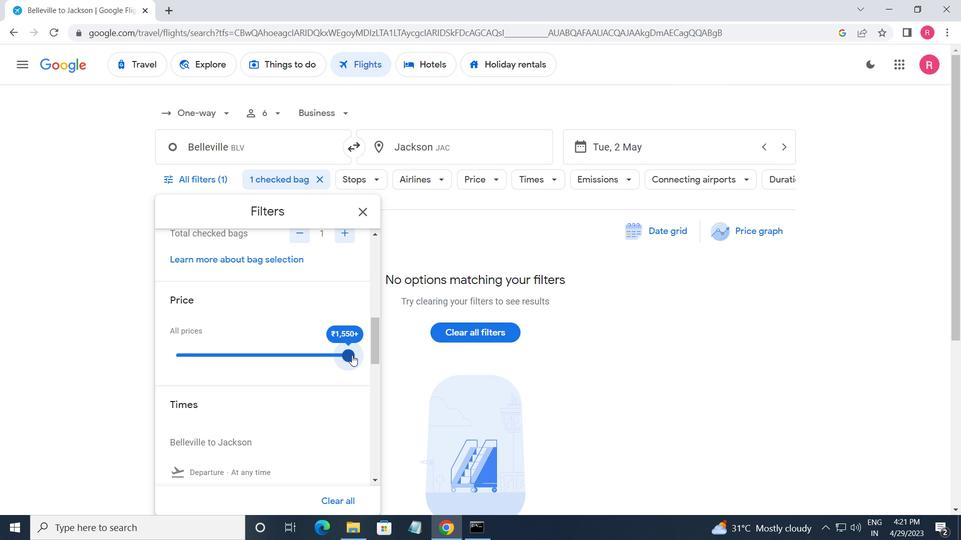 
Action: Mouse scrolled (353, 355) with delta (0, 0)
Screenshot: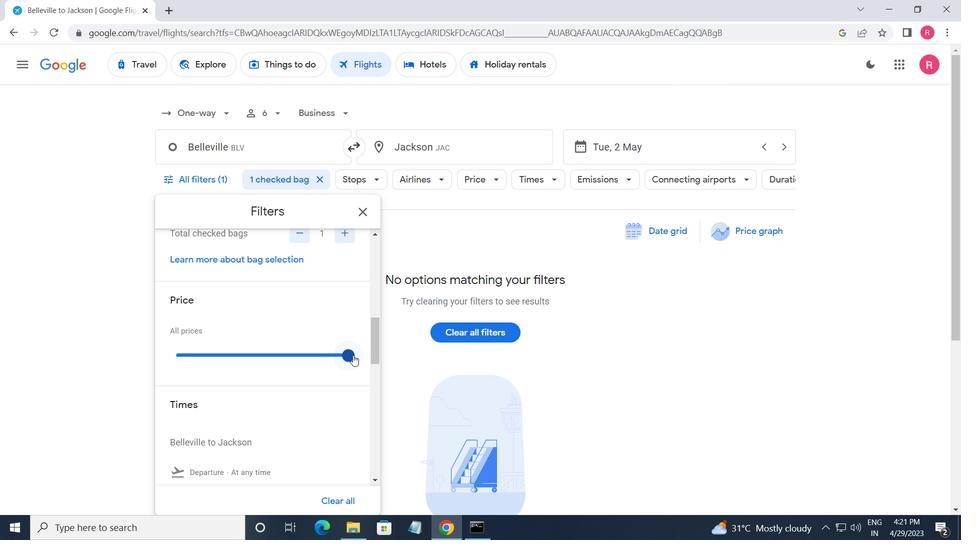 
Action: Mouse moved to (353, 357)
Screenshot: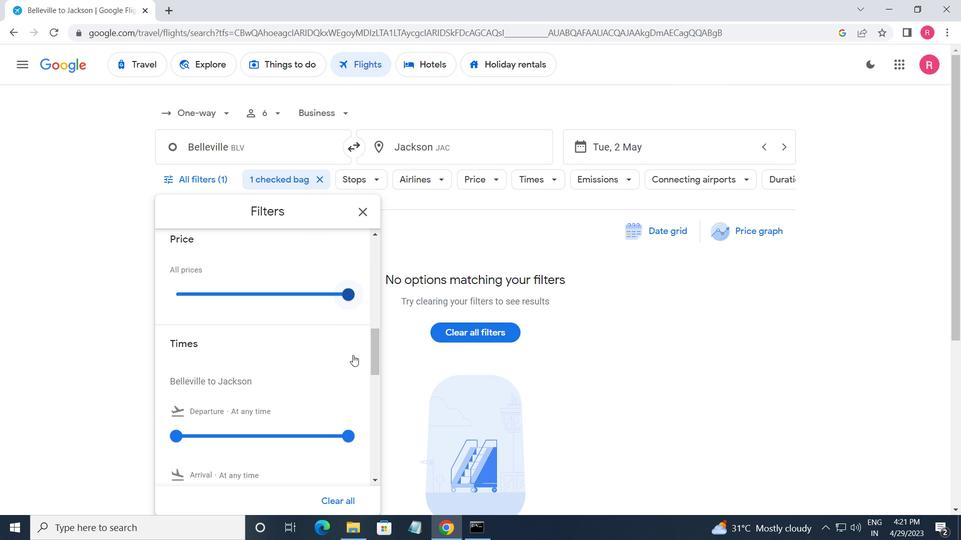 
Action: Mouse scrolled (353, 356) with delta (0, 0)
Screenshot: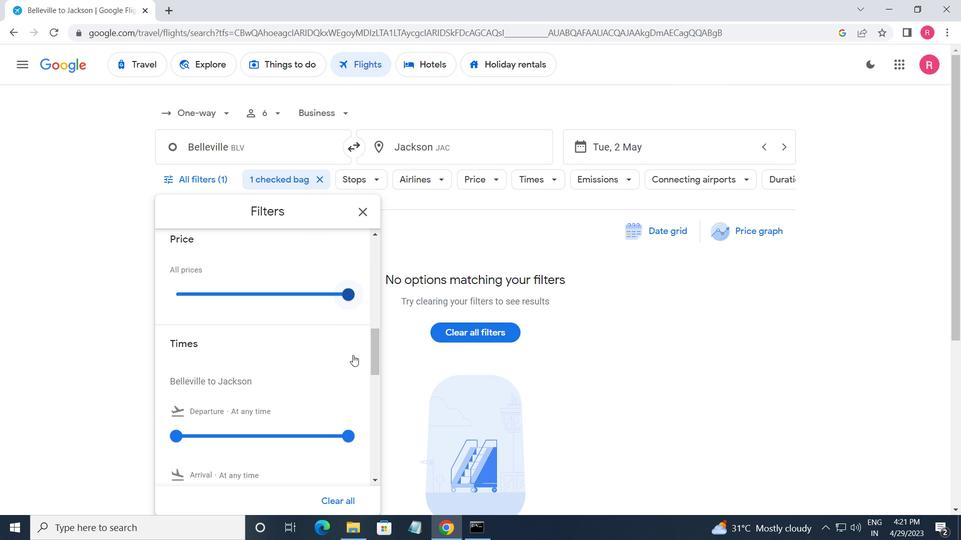 
Action: Mouse moved to (176, 373)
Screenshot: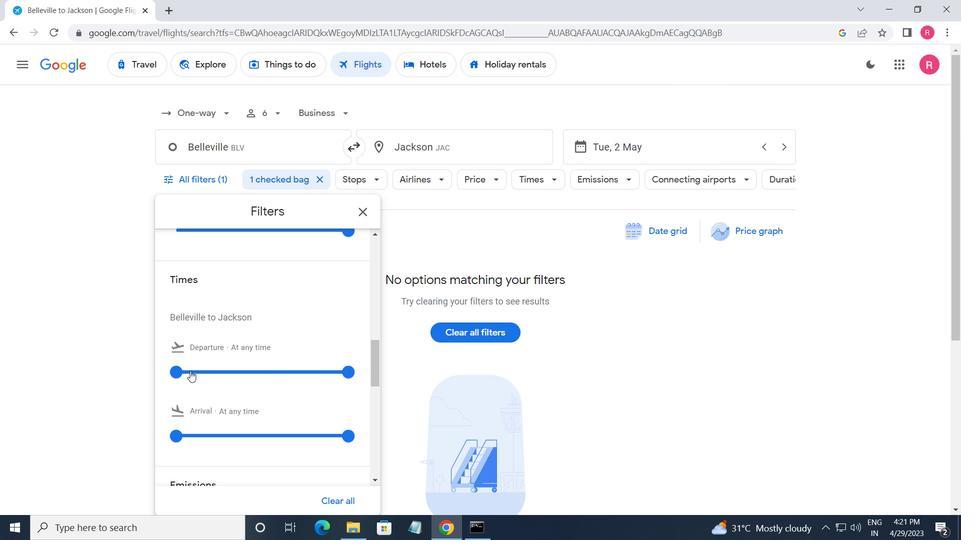 
Action: Mouse pressed left at (176, 373)
Screenshot: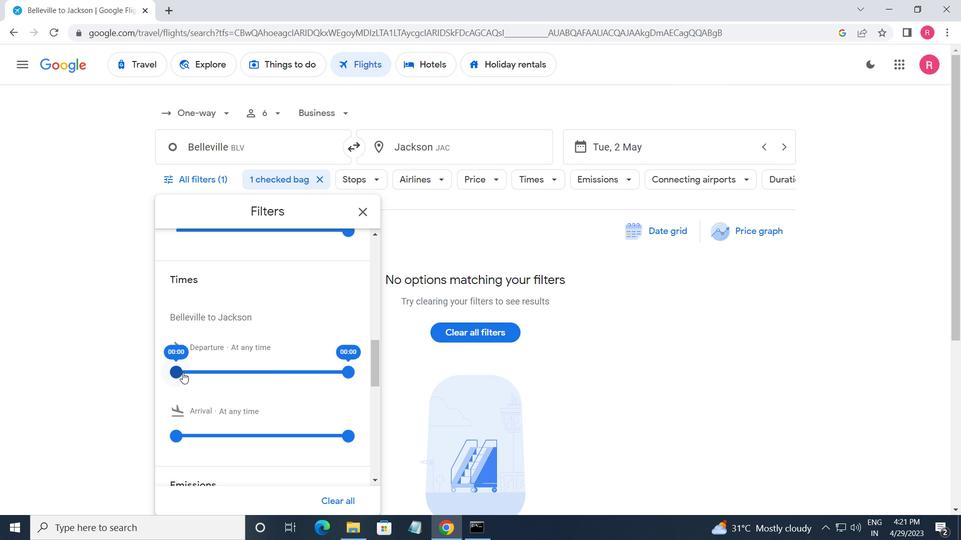 
Action: Mouse moved to (346, 377)
Screenshot: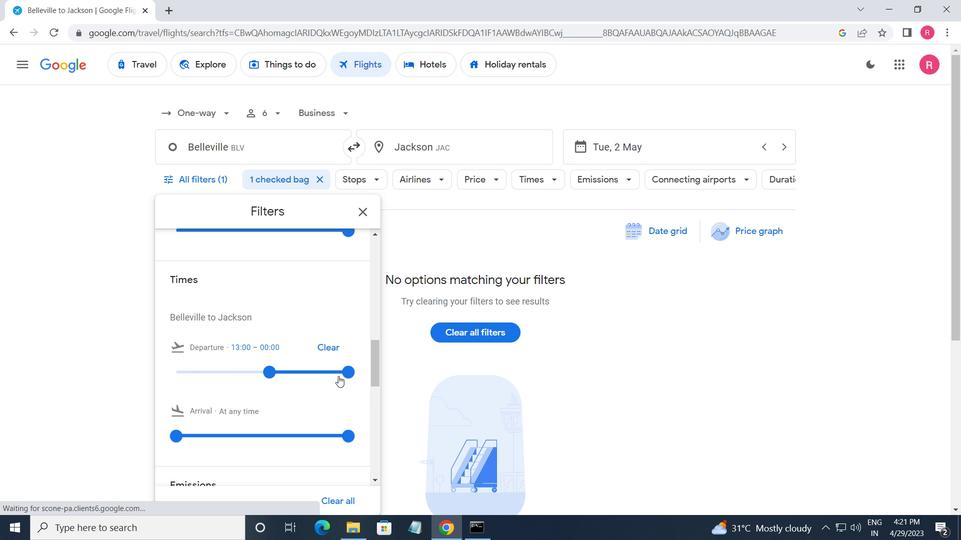 
Action: Mouse pressed left at (346, 377)
Screenshot: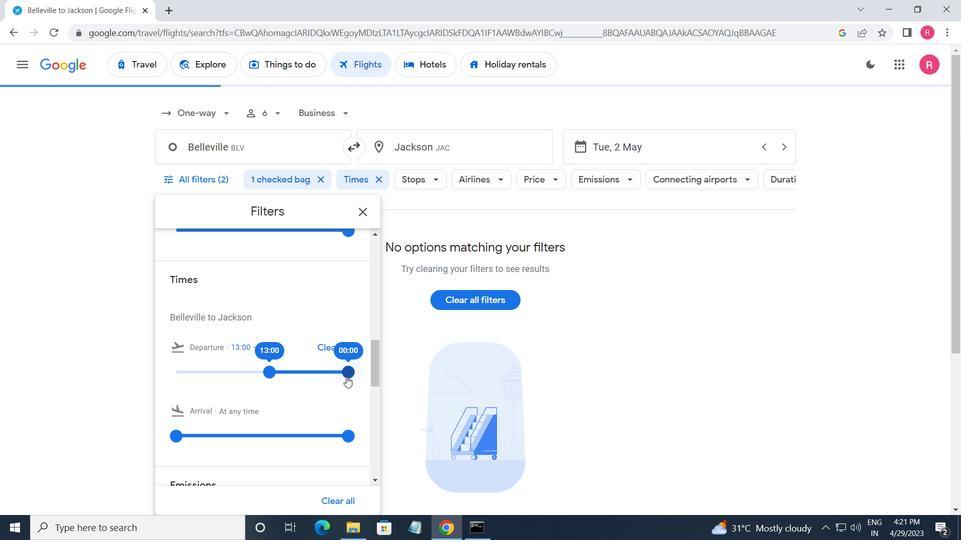 
Action: Mouse moved to (359, 216)
Screenshot: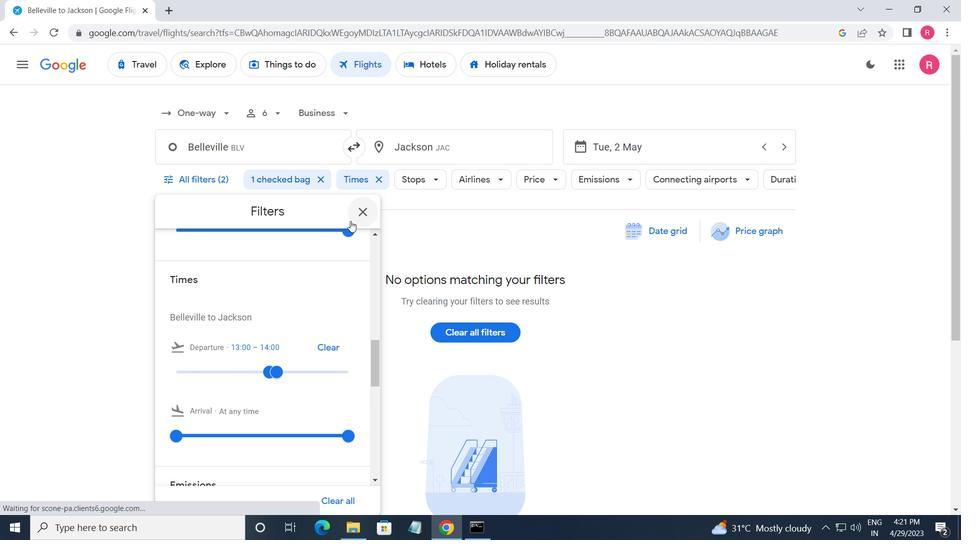 
Action: Mouse pressed left at (359, 216)
Screenshot: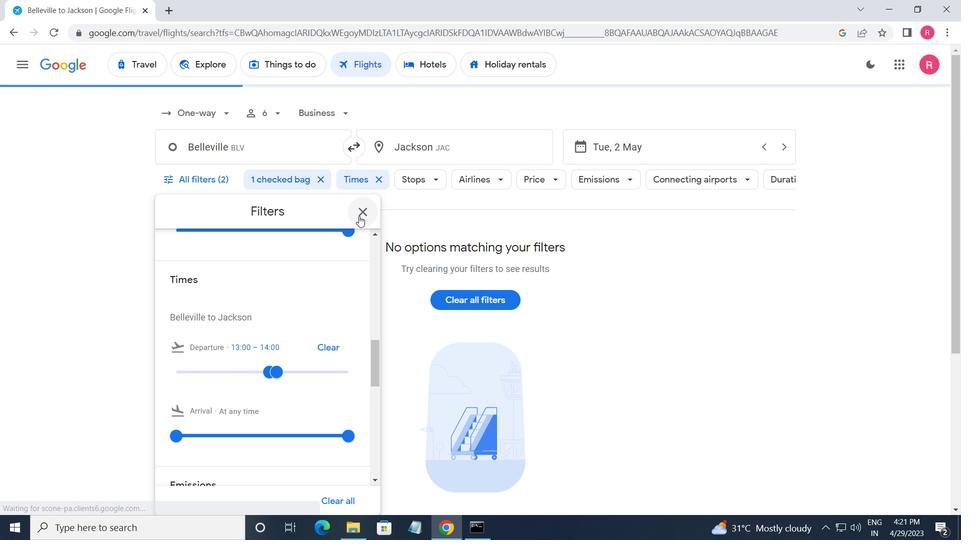 
